 Task: Find the nearest metro station to the White House in Washington DC.
Action: Key pressed w<Key.caps_lock>HITE<Key.space><Key.caps_lock>h<Key.caps_lock>OUSE<Key.space>,<Key.caps_lock>w<Key.caps_lock>ASHINGTON<Key.space><Key.caps_lock>dc
Screenshot: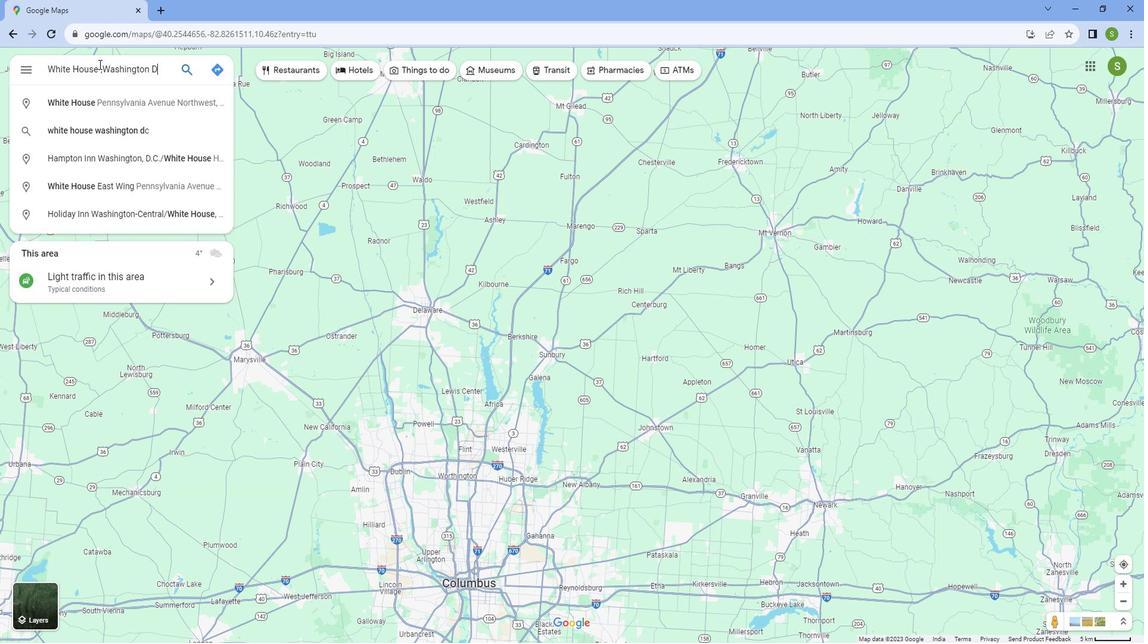 
Action: Mouse moved to (188, 77)
Screenshot: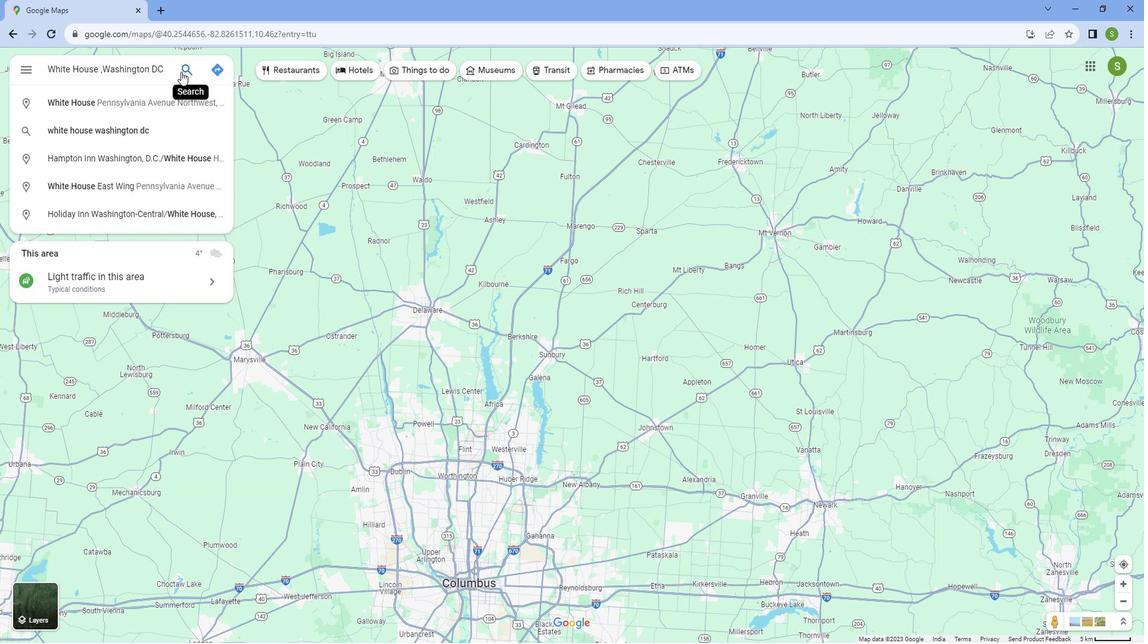 
Action: Mouse pressed left at (188, 77)
Screenshot: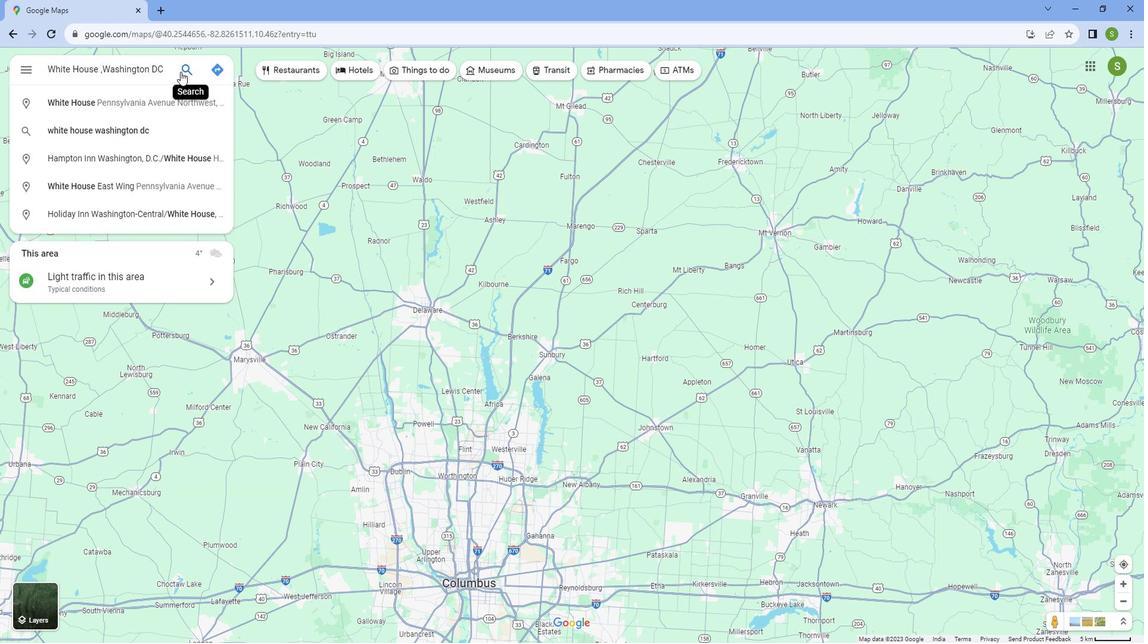 
Action: Mouse moved to (653, 316)
Screenshot: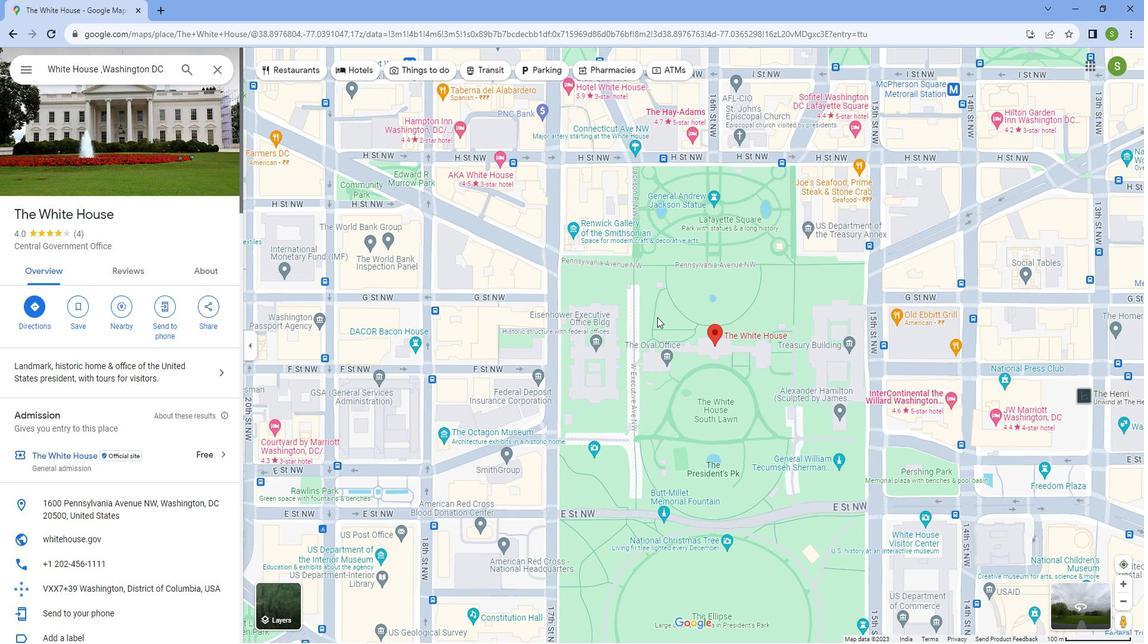 
Action: Mouse scrolled (653, 317) with delta (0, 0)
Screenshot: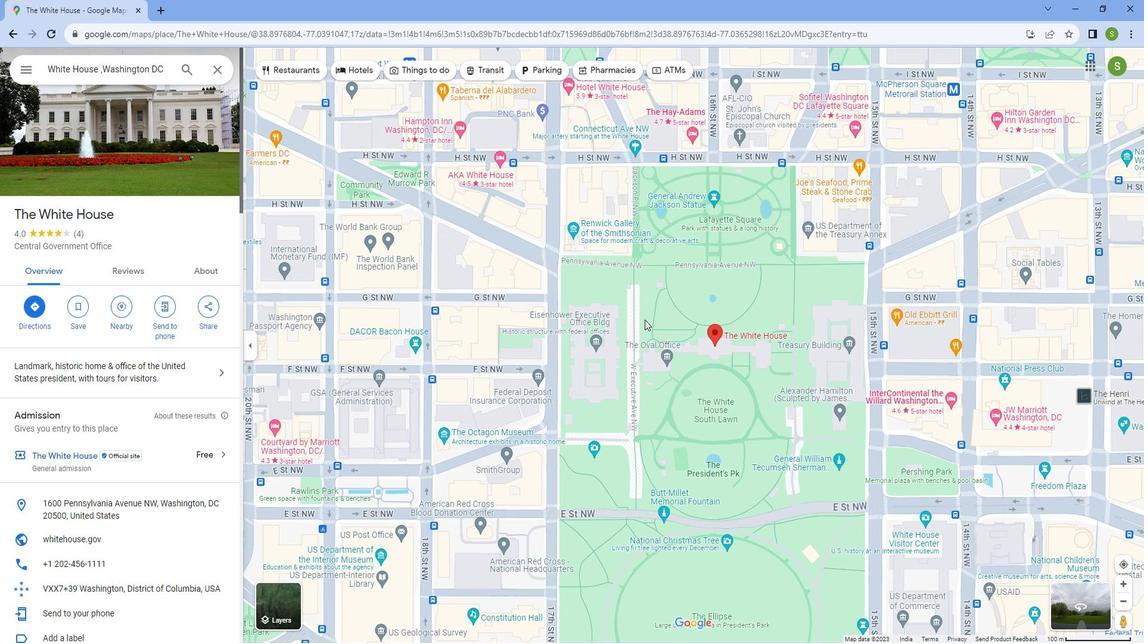 
Action: Mouse scrolled (653, 317) with delta (0, 0)
Screenshot: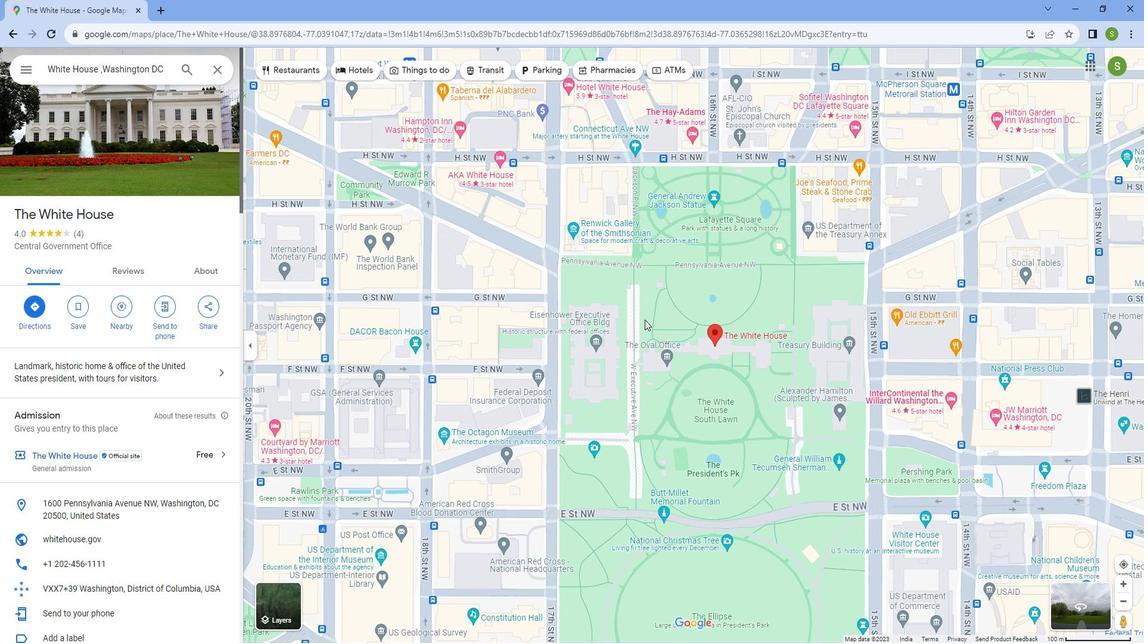 
Action: Mouse scrolled (653, 317) with delta (0, 0)
Screenshot: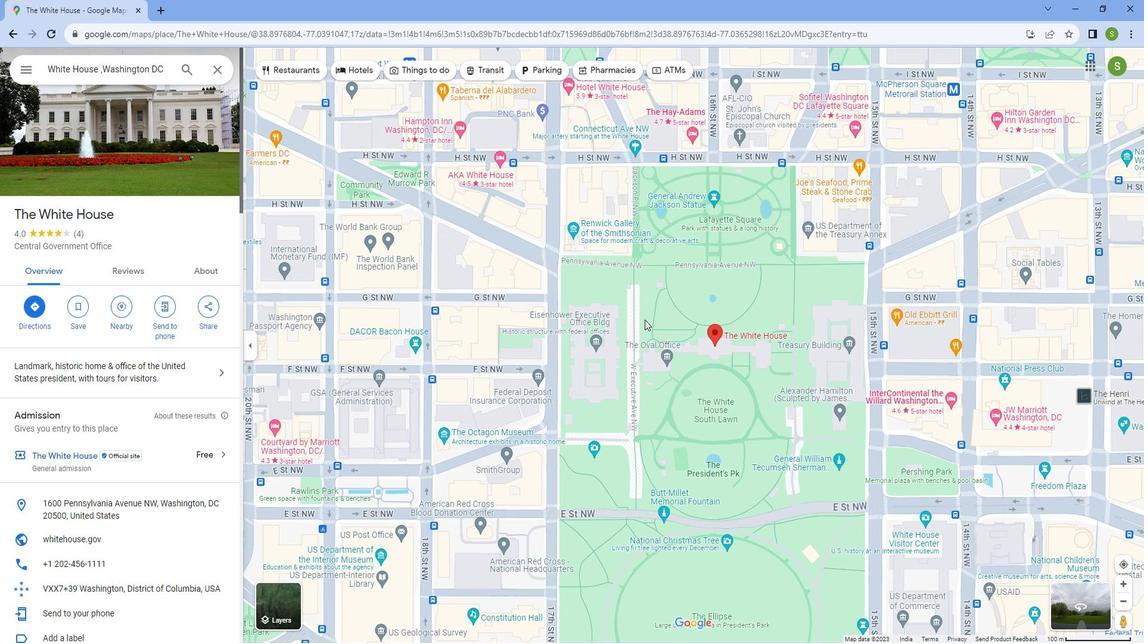 
Action: Mouse scrolled (653, 317) with delta (0, 0)
Screenshot: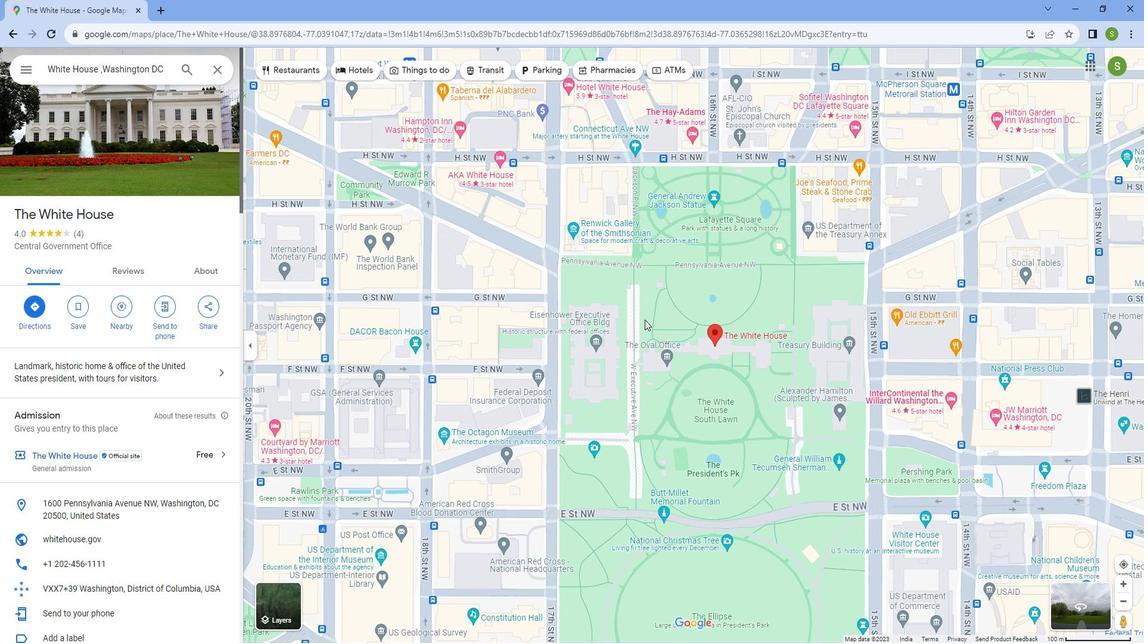 
Action: Mouse scrolled (653, 317) with delta (0, 0)
Screenshot: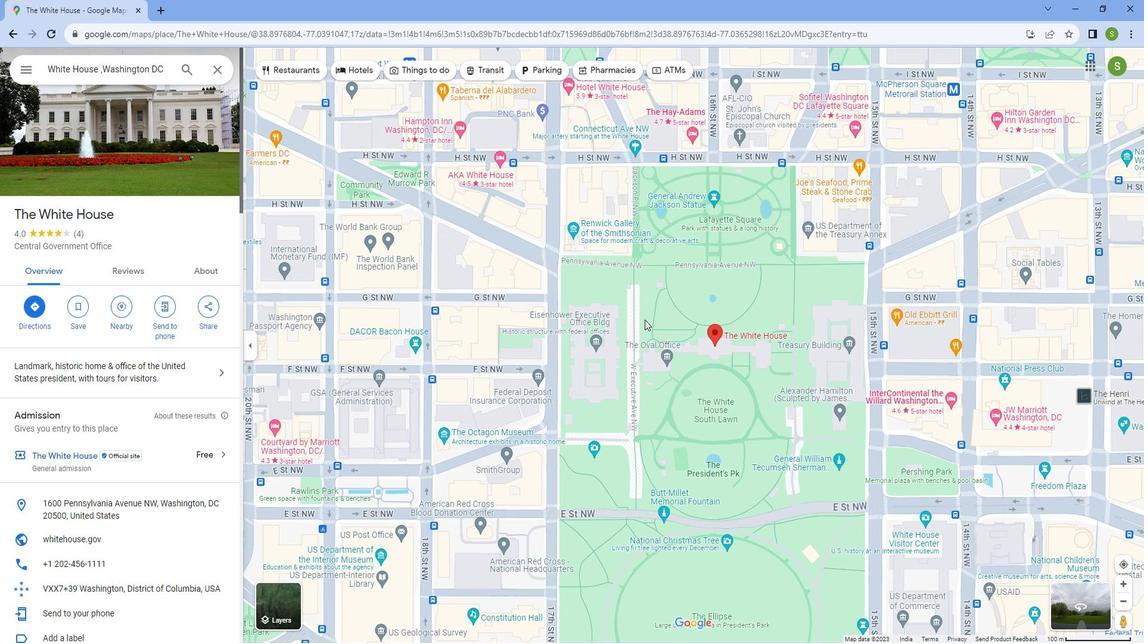 
Action: Mouse scrolled (653, 317) with delta (0, 0)
Screenshot: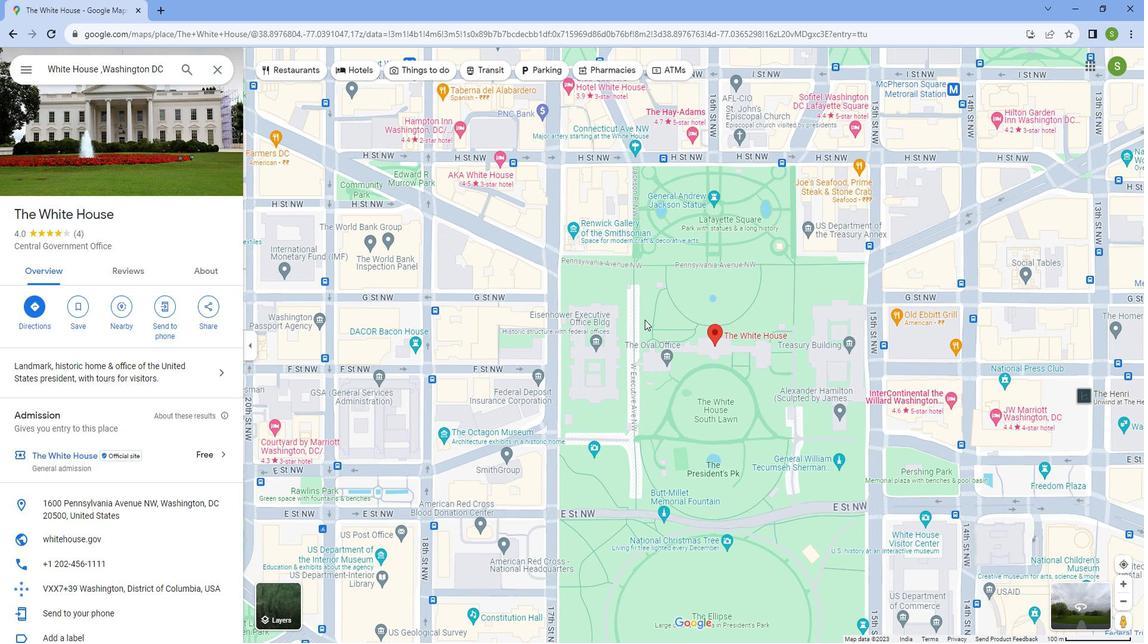 
Action: Mouse scrolled (653, 317) with delta (0, 0)
Screenshot: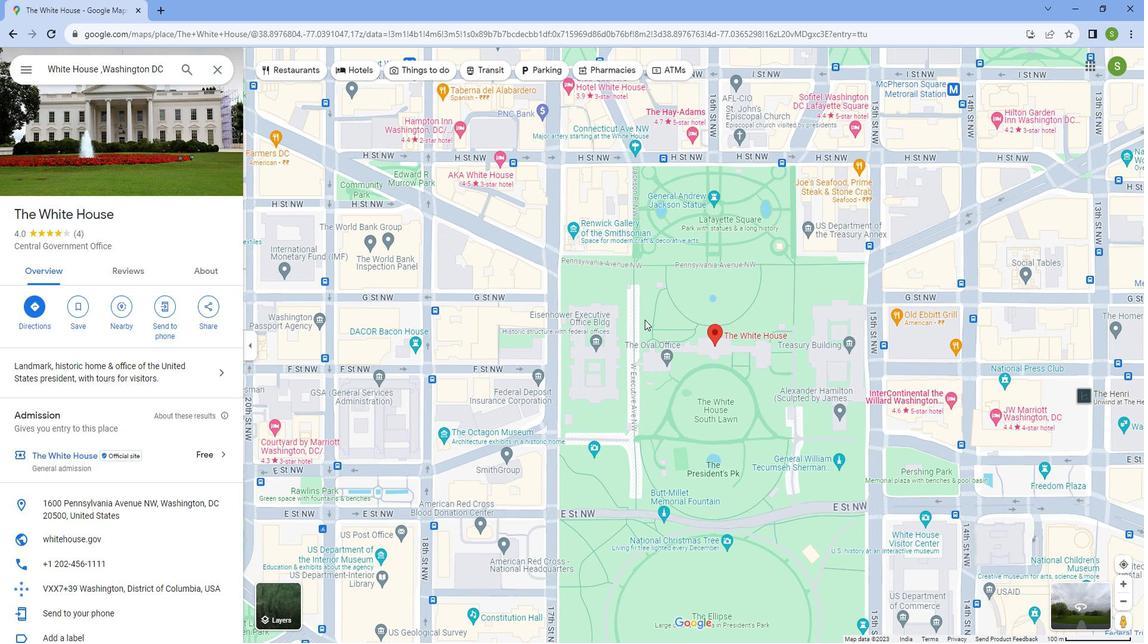 
Action: Mouse moved to (804, 405)
Screenshot: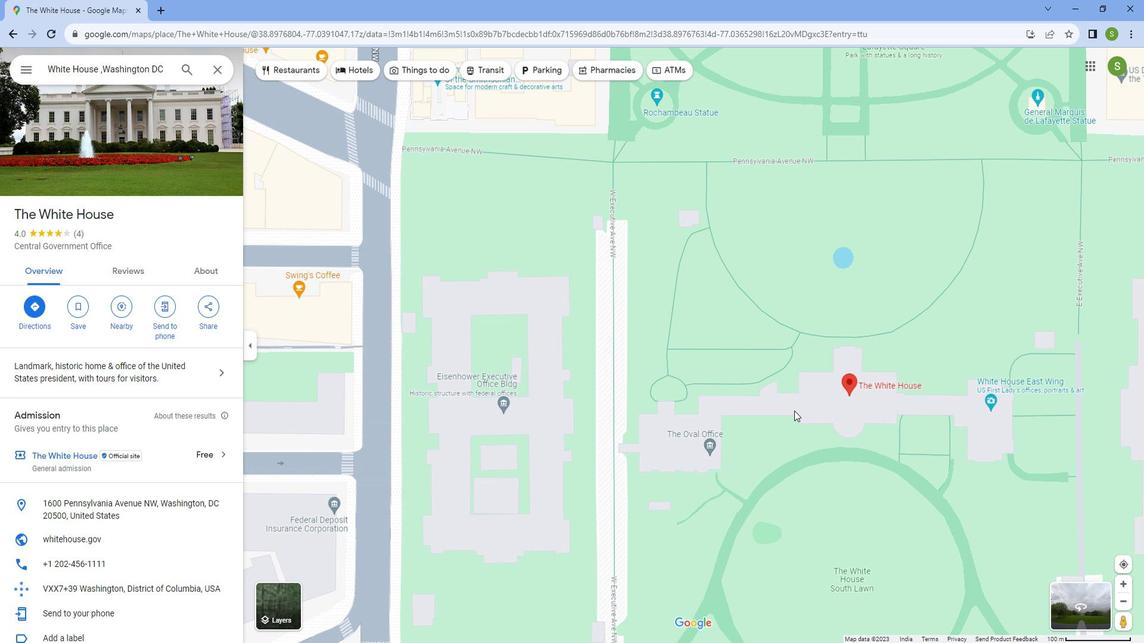 
Action: Mouse pressed left at (804, 405)
Screenshot: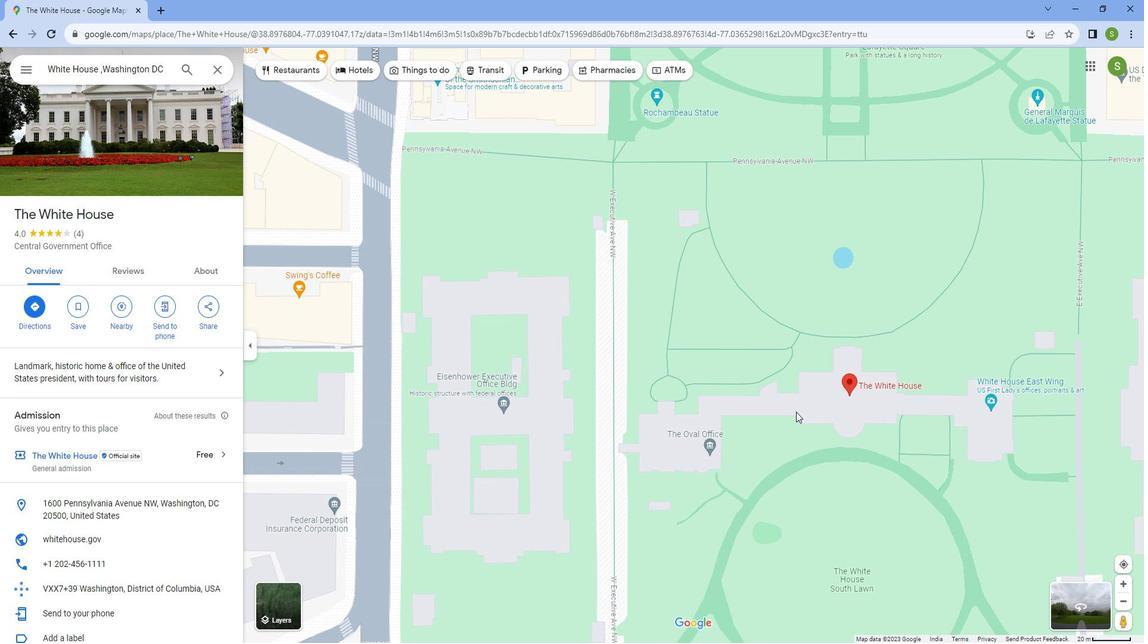 
Action: Mouse moved to (486, 269)
Screenshot: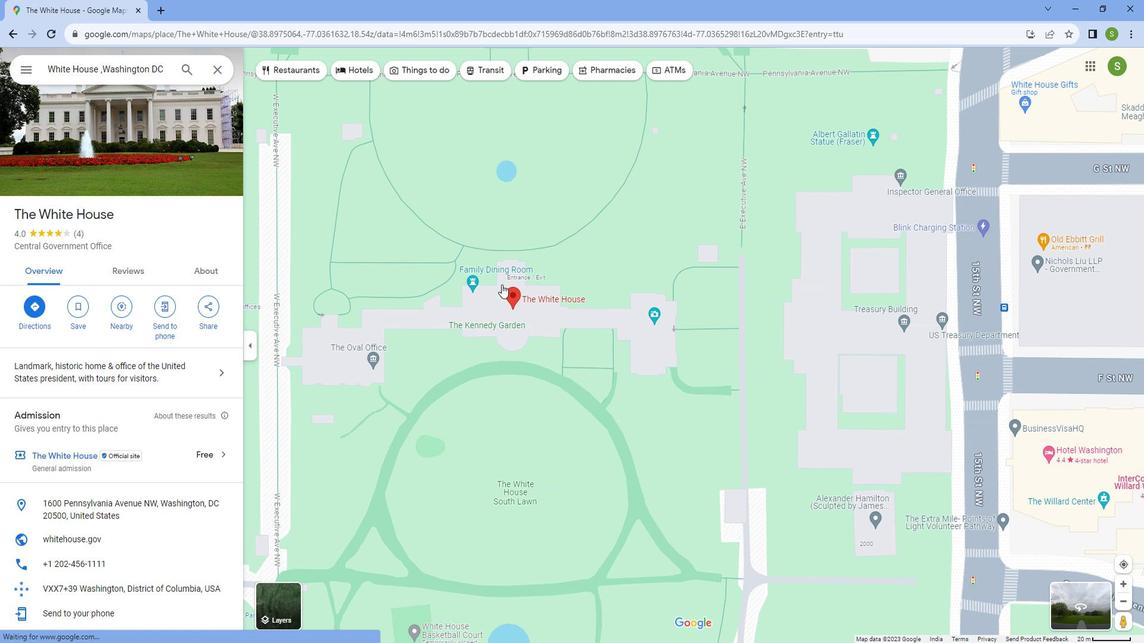 
Action: Mouse scrolled (486, 269) with delta (0, 0)
Screenshot: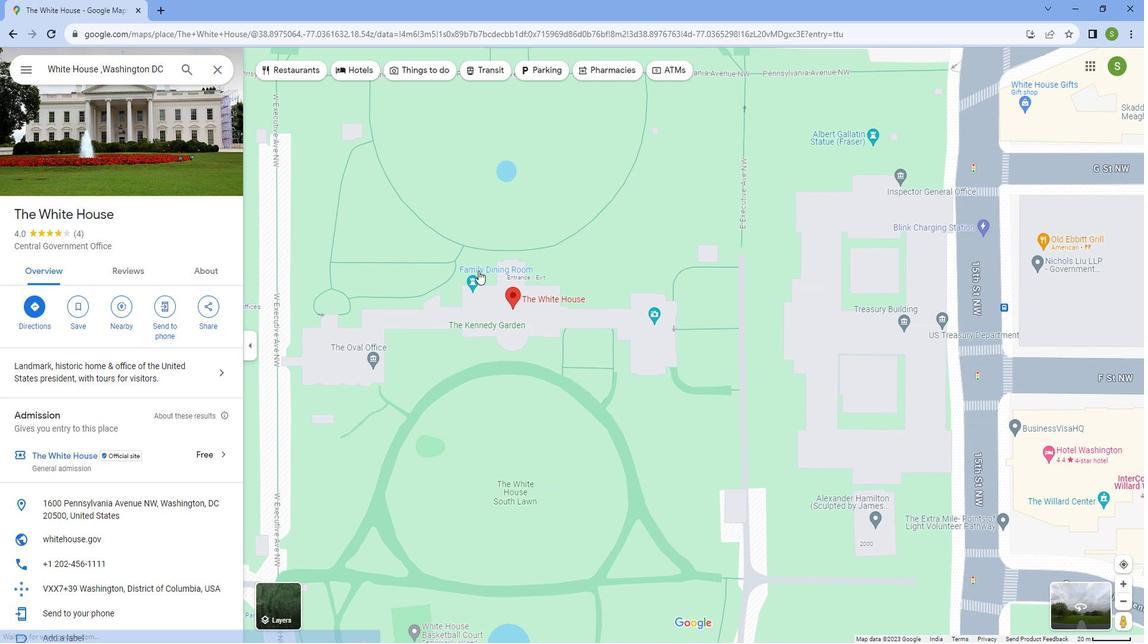 
Action: Mouse scrolled (486, 269) with delta (0, 0)
Screenshot: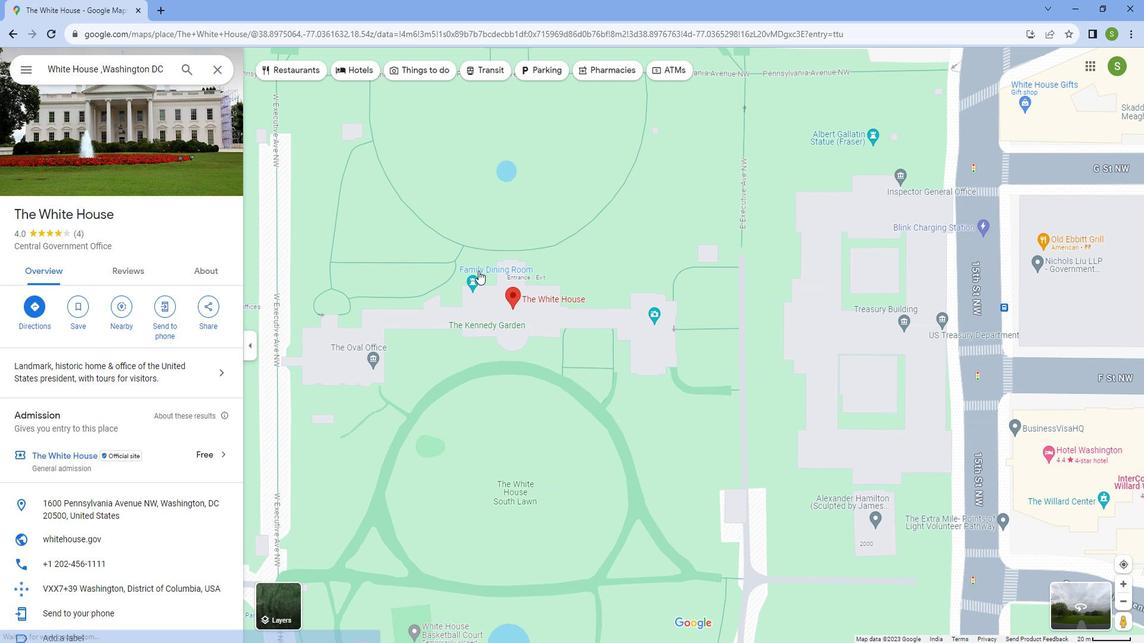 
Action: Mouse scrolled (486, 269) with delta (0, 0)
Screenshot: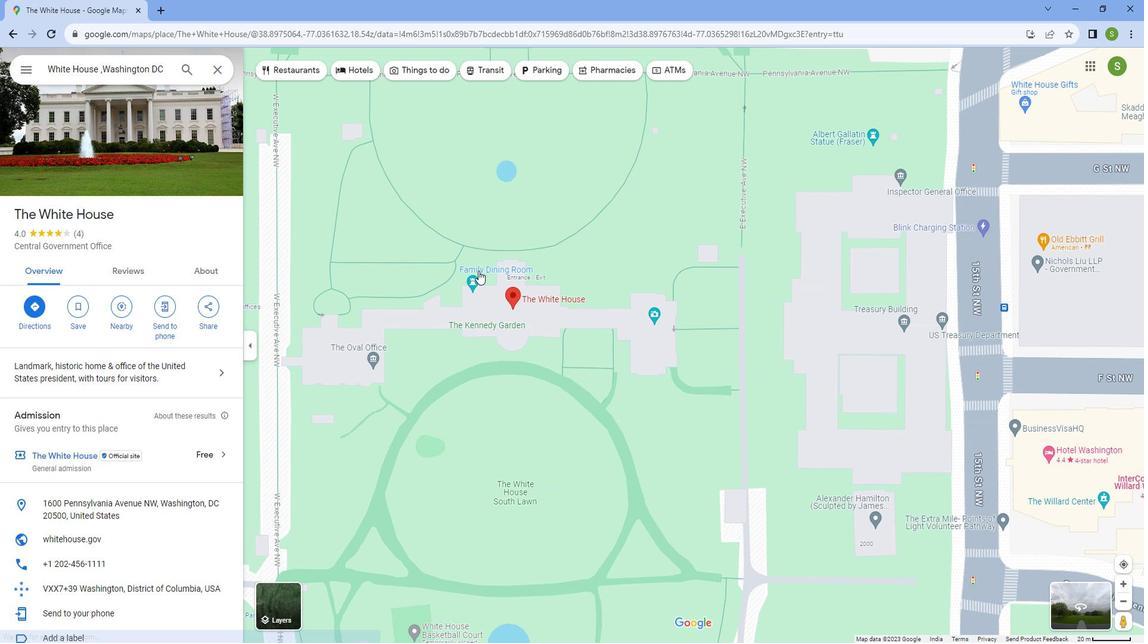 
Action: Mouse scrolled (486, 269) with delta (0, 0)
Screenshot: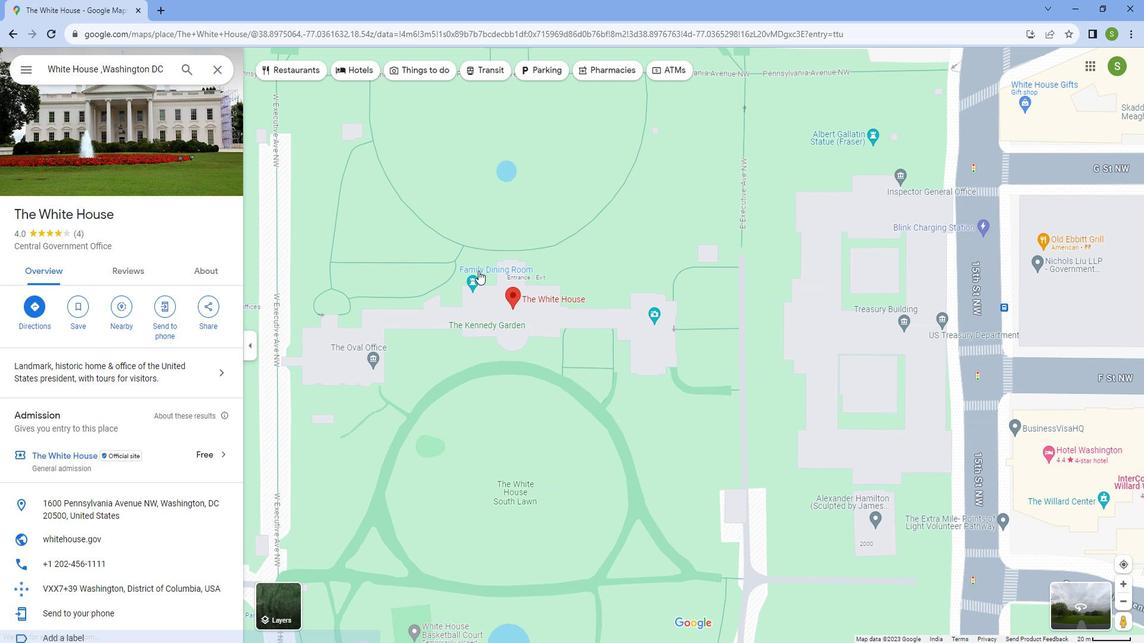 
Action: Mouse scrolled (486, 269) with delta (0, 0)
Screenshot: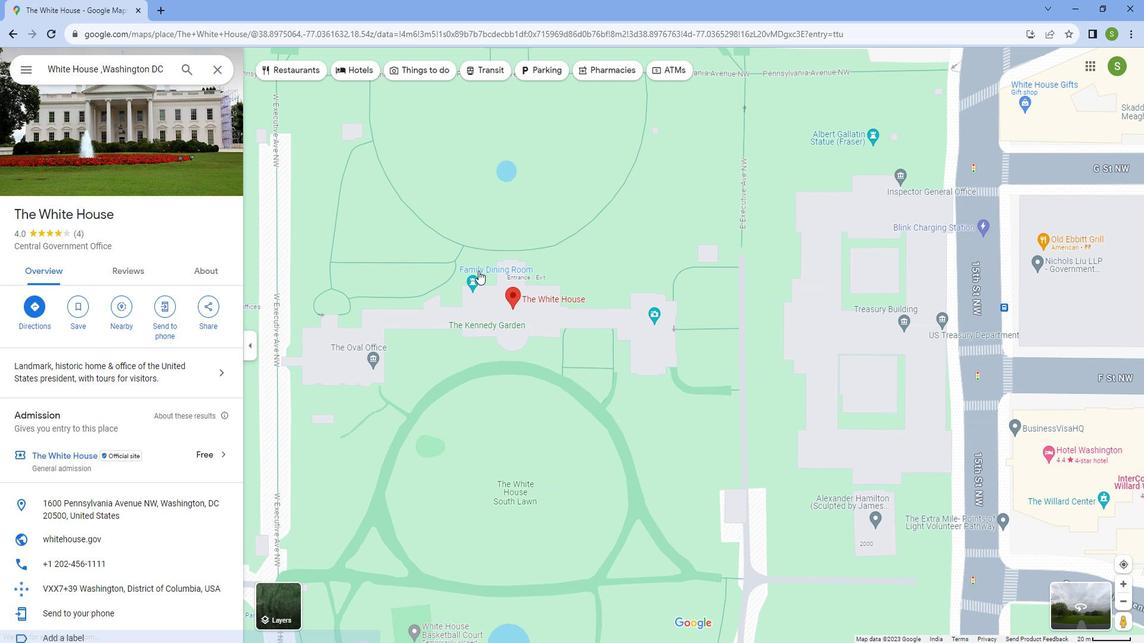 
Action: Mouse scrolled (486, 269) with delta (0, 0)
Screenshot: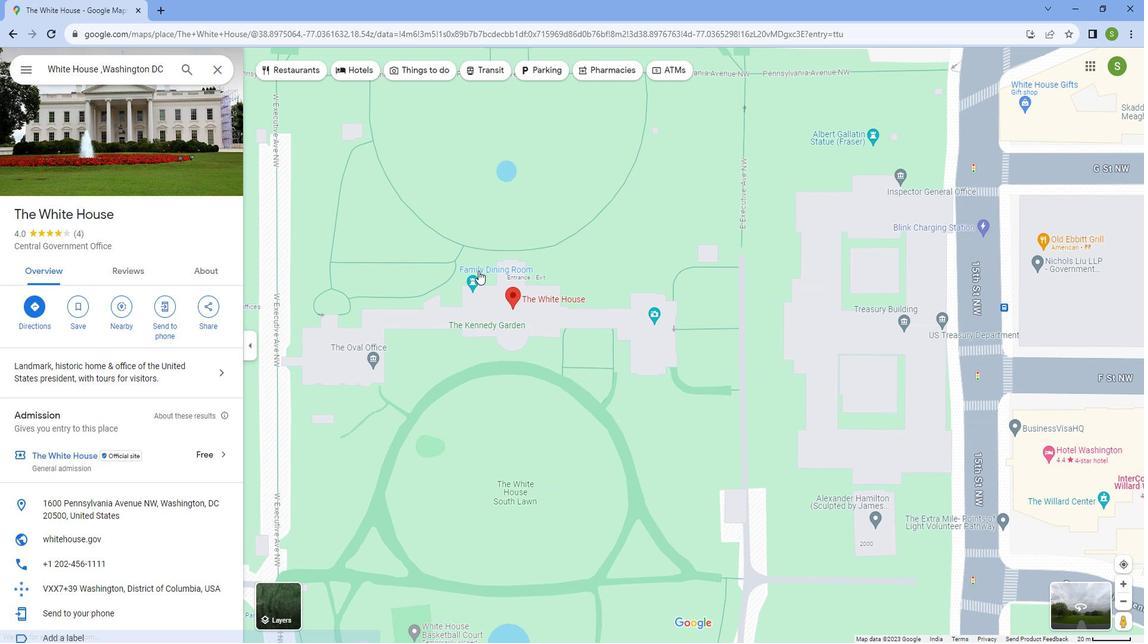 
Action: Mouse scrolled (486, 269) with delta (0, 0)
Screenshot: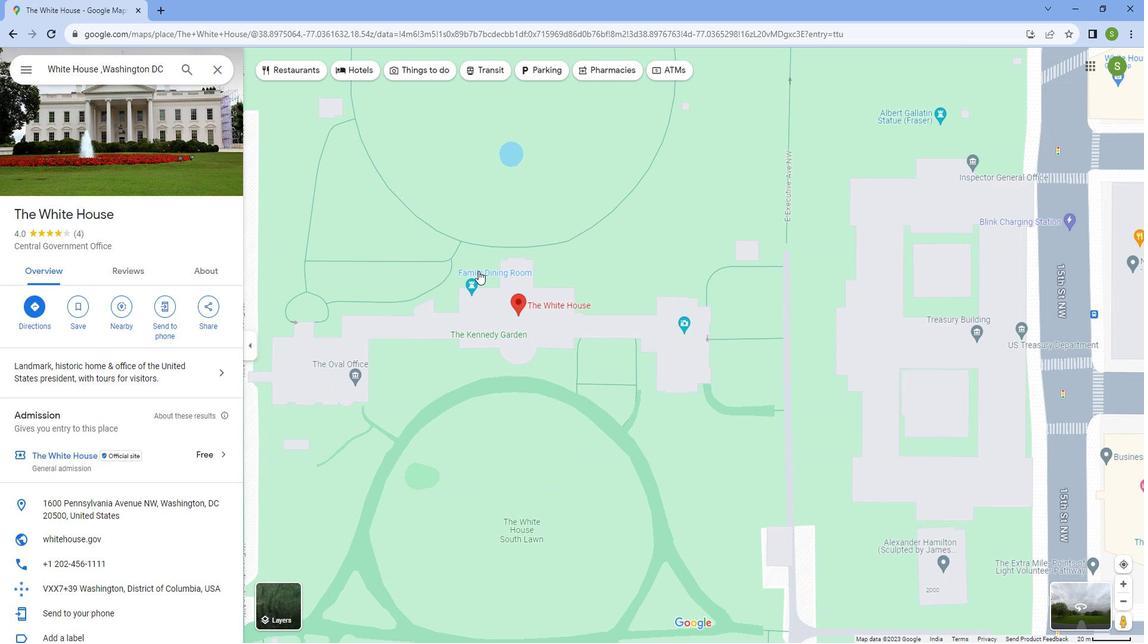 
Action: Mouse moved to (125, 308)
Screenshot: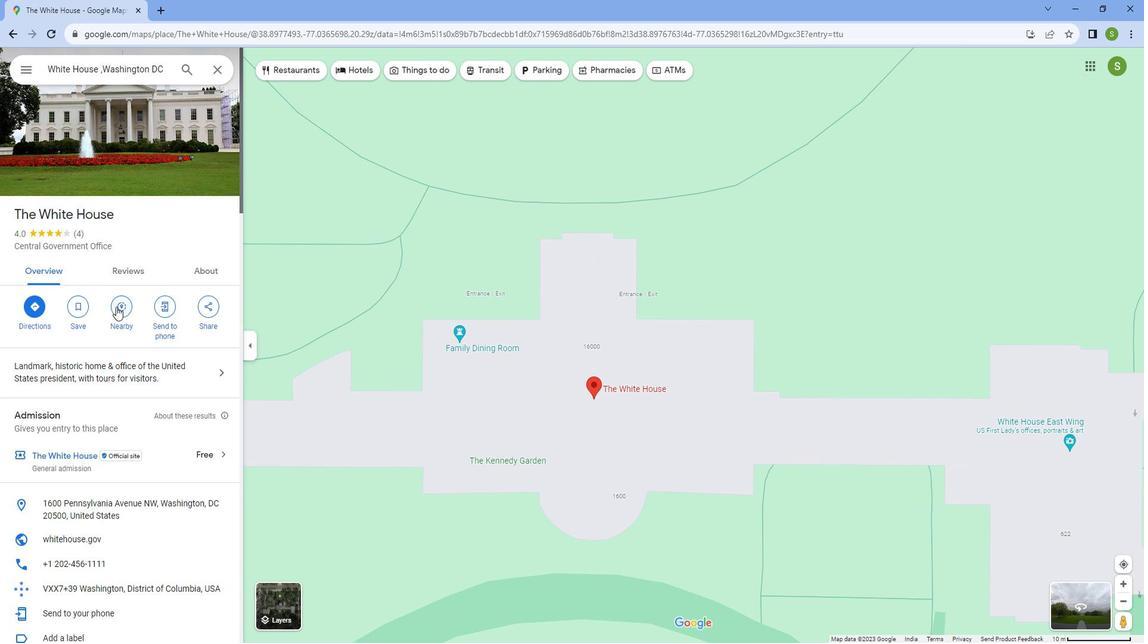 
Action: Mouse pressed left at (125, 308)
Screenshot: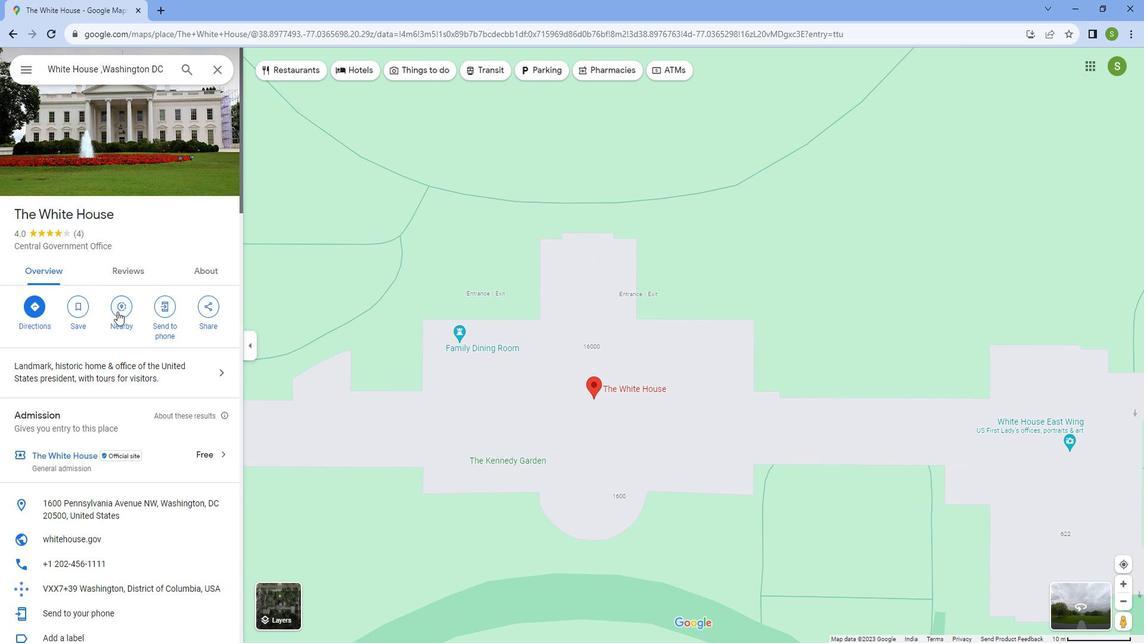 
Action: Mouse moved to (73, 77)
Screenshot: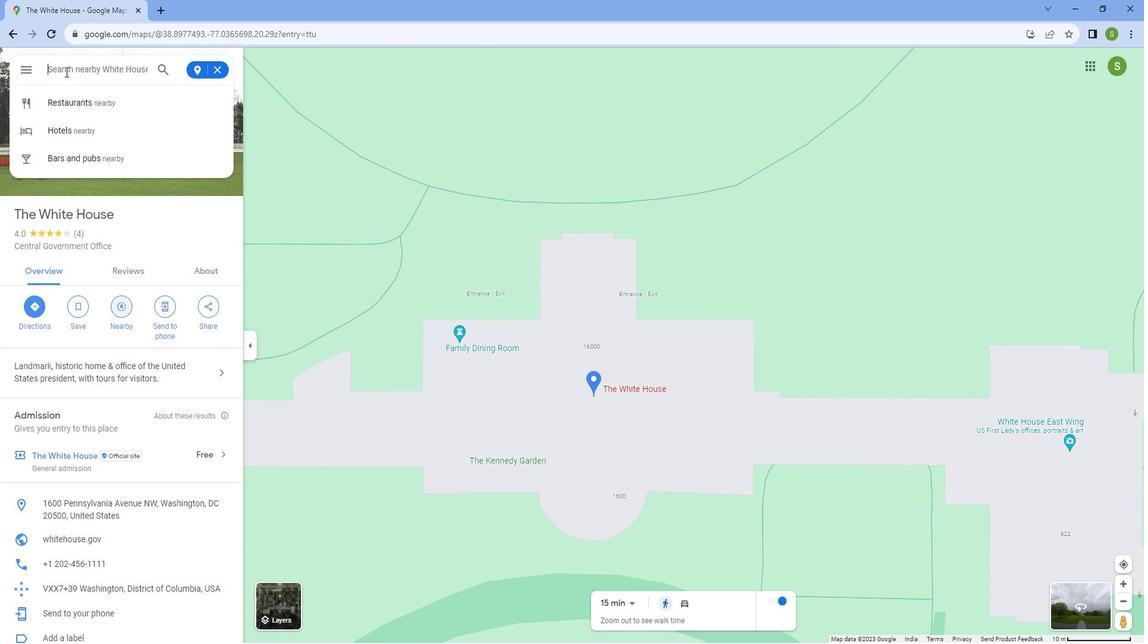 
Action: Mouse pressed left at (73, 77)
Screenshot: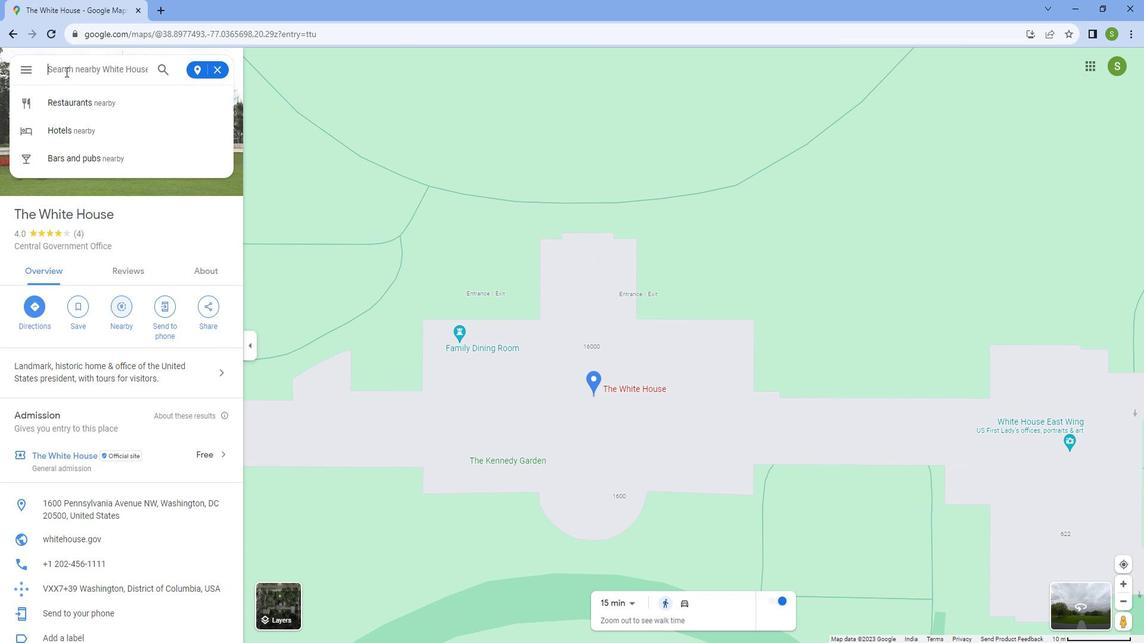 
Action: Mouse moved to (94, 70)
Screenshot: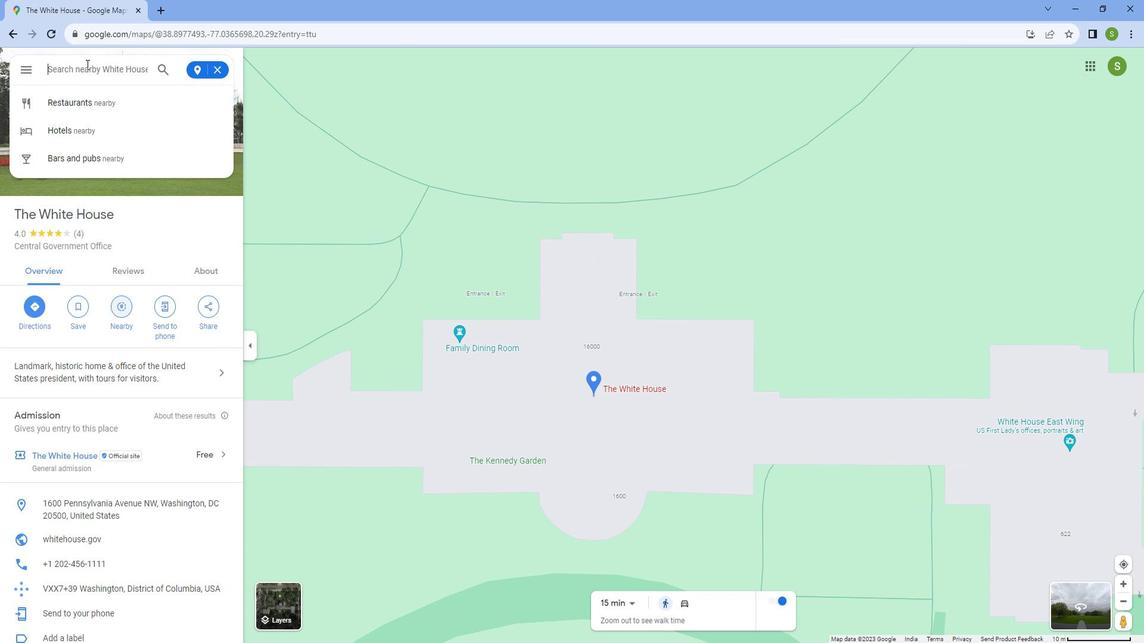 
Action: Key pressed metro<Key.space>station
Screenshot: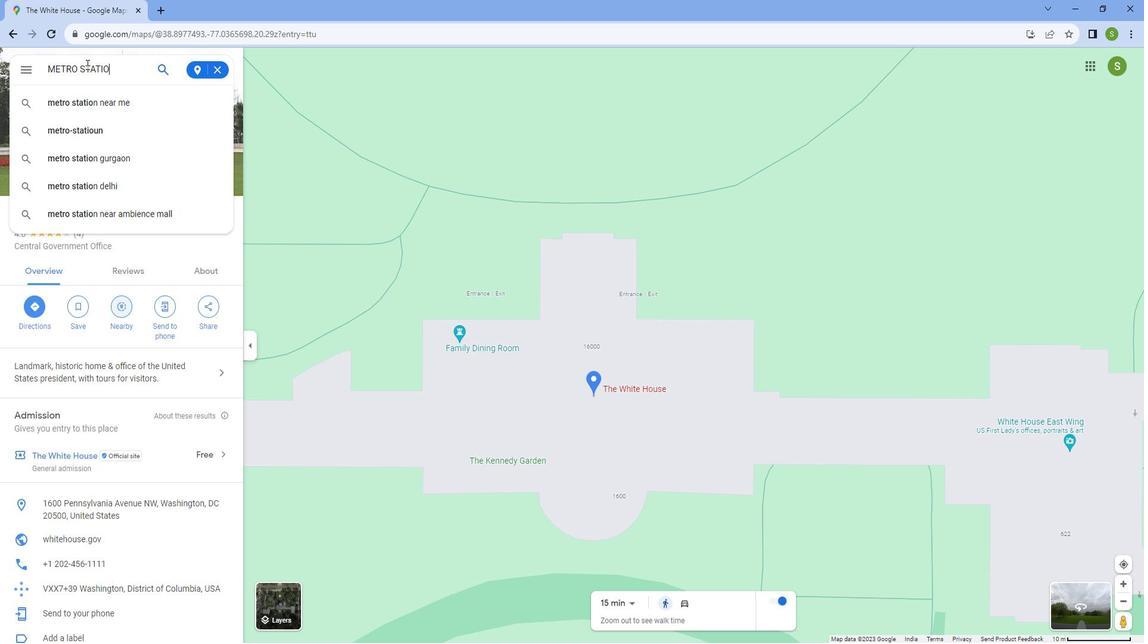 
Action: Mouse moved to (166, 73)
Screenshot: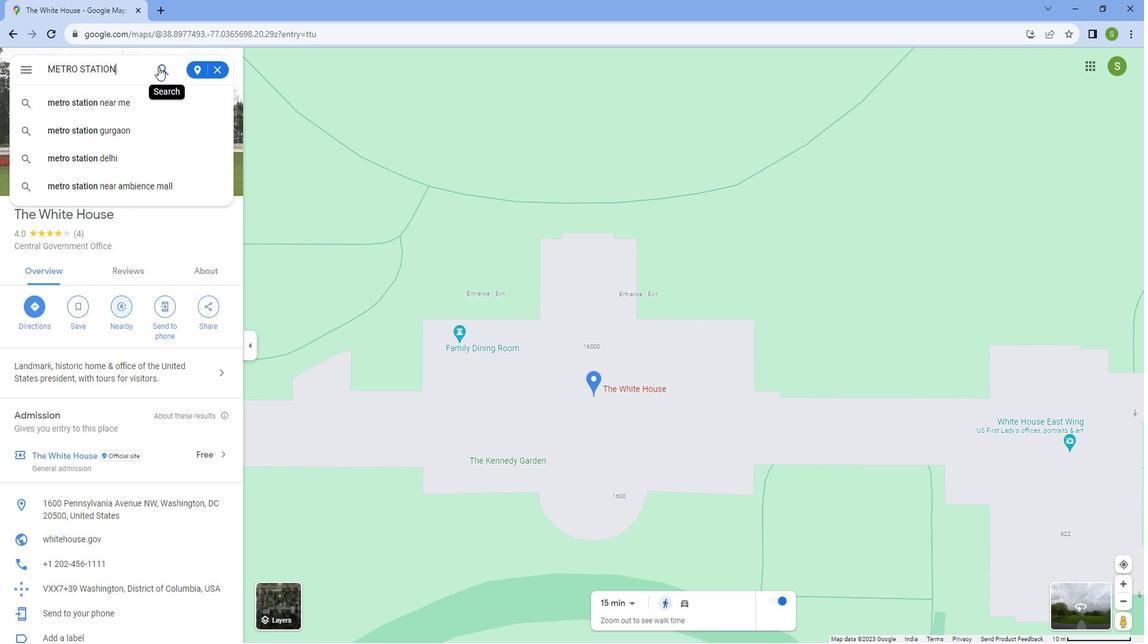 
Action: Mouse pressed left at (166, 73)
Screenshot: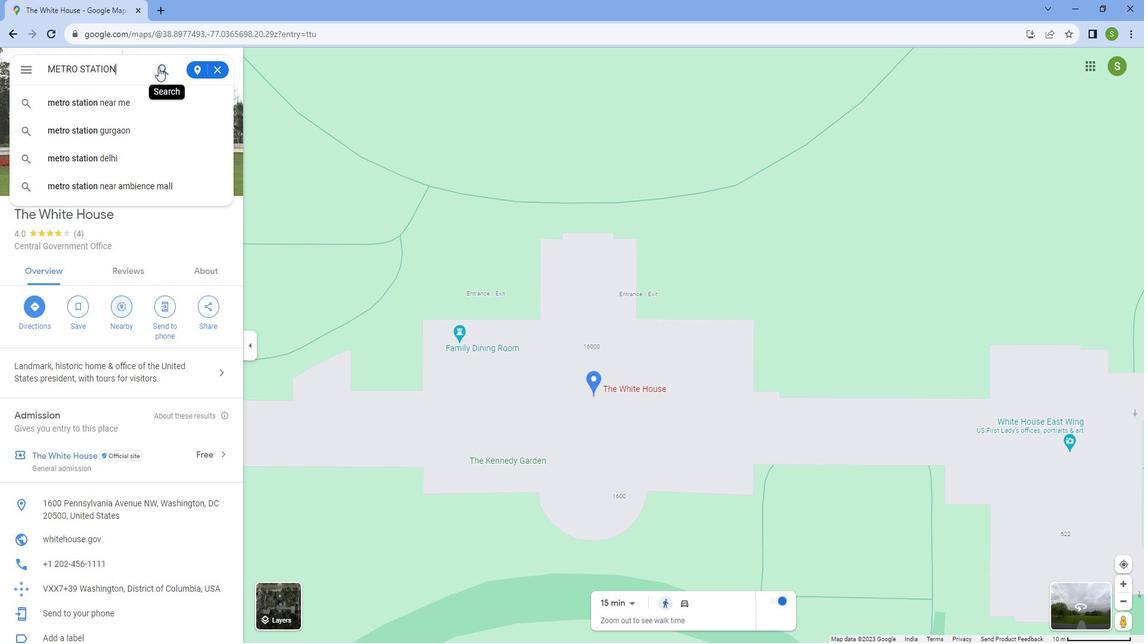 
Action: Mouse moved to (51, 255)
Screenshot: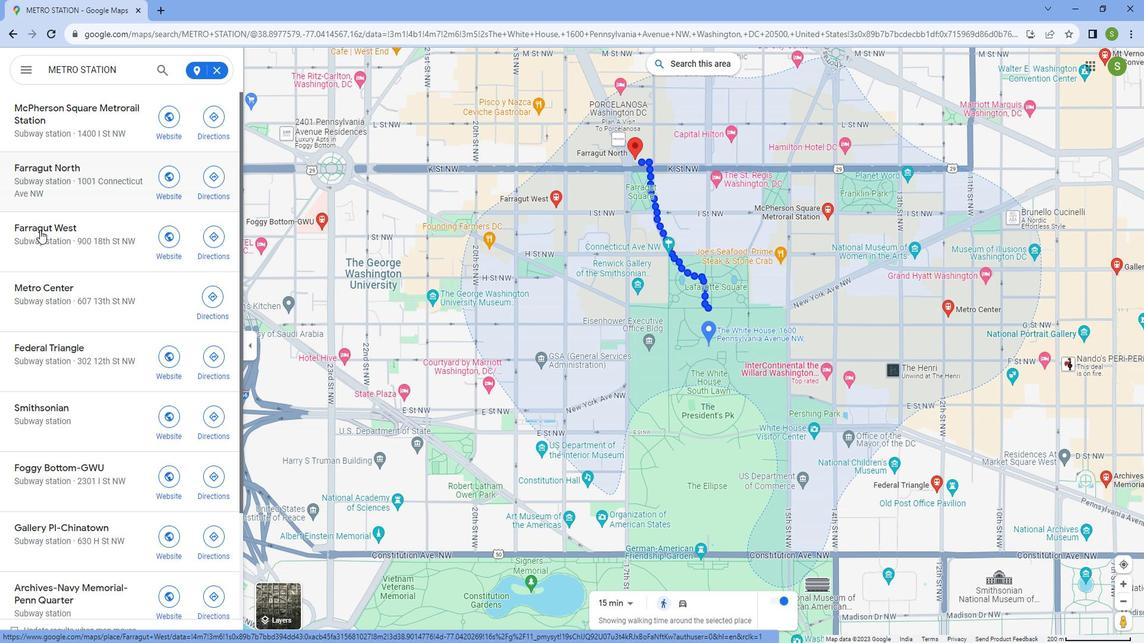 
Action: Mouse pressed left at (51, 255)
Screenshot: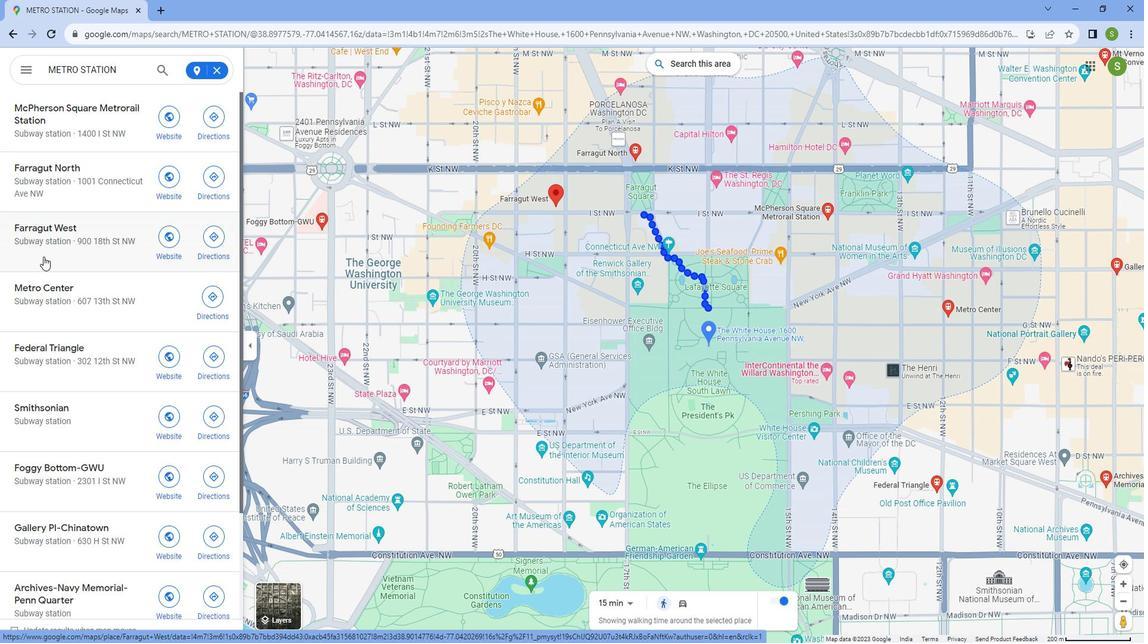
Action: Mouse moved to (478, 106)
Screenshot: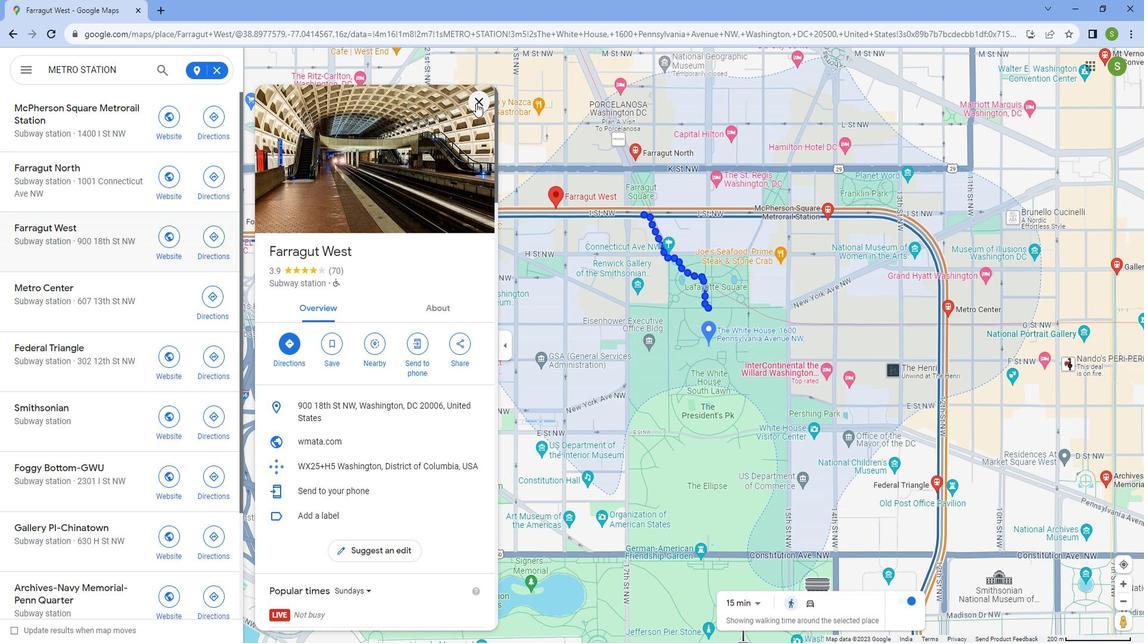 
Action: Mouse pressed left at (478, 106)
Screenshot: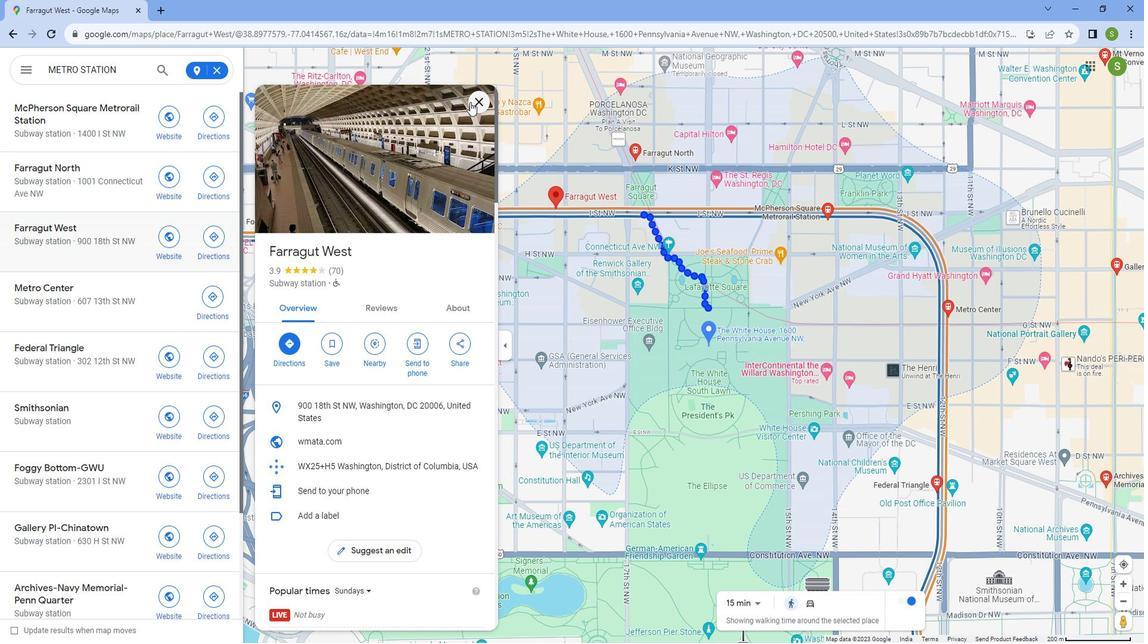 
Action: Mouse moved to (99, 352)
Screenshot: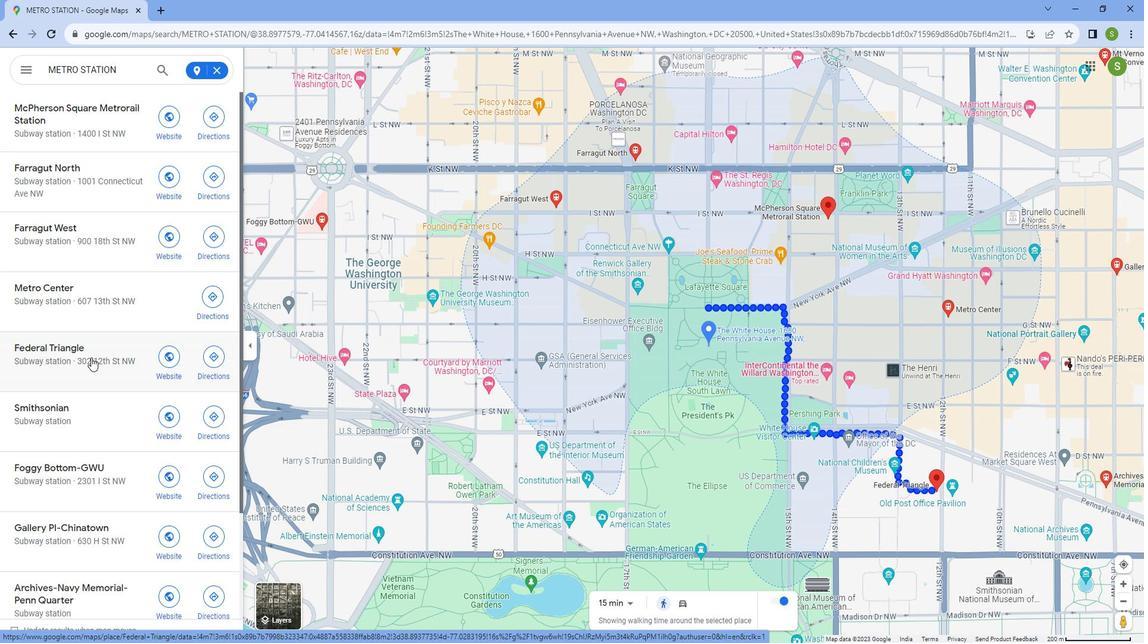 
Action: Mouse pressed left at (99, 352)
Screenshot: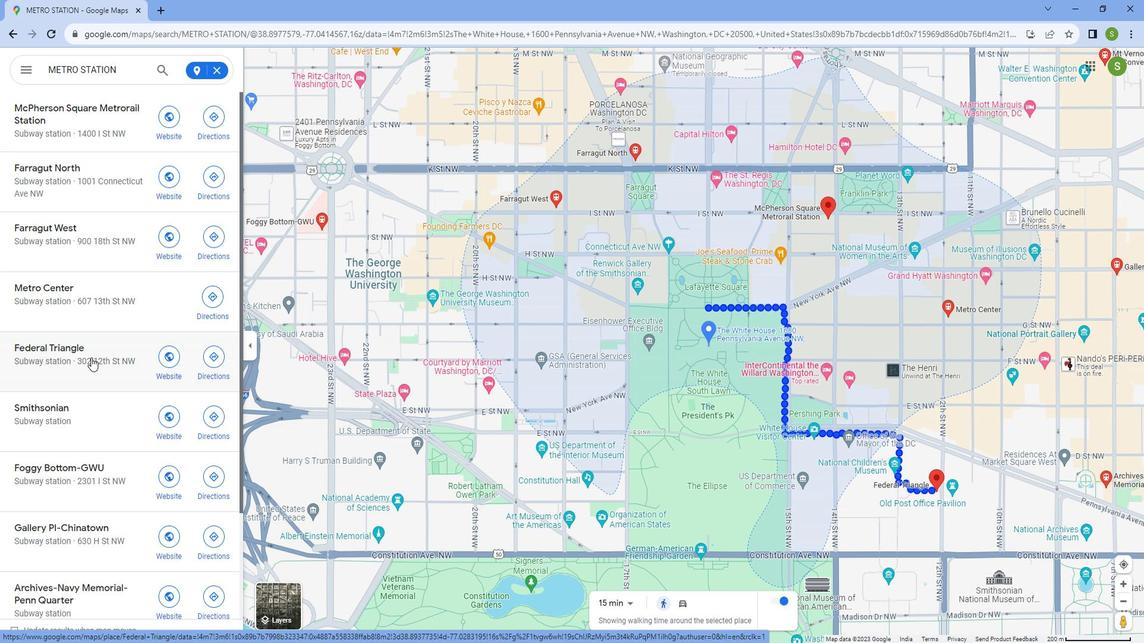 
Action: Mouse moved to (485, 114)
Screenshot: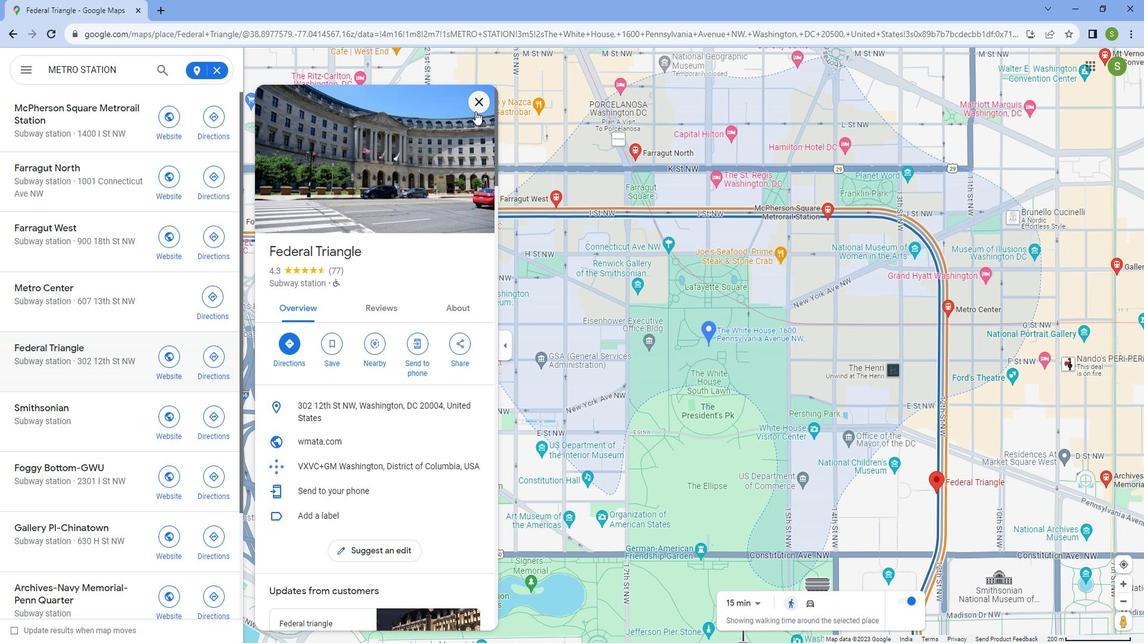 
Action: Mouse pressed left at (485, 114)
Screenshot: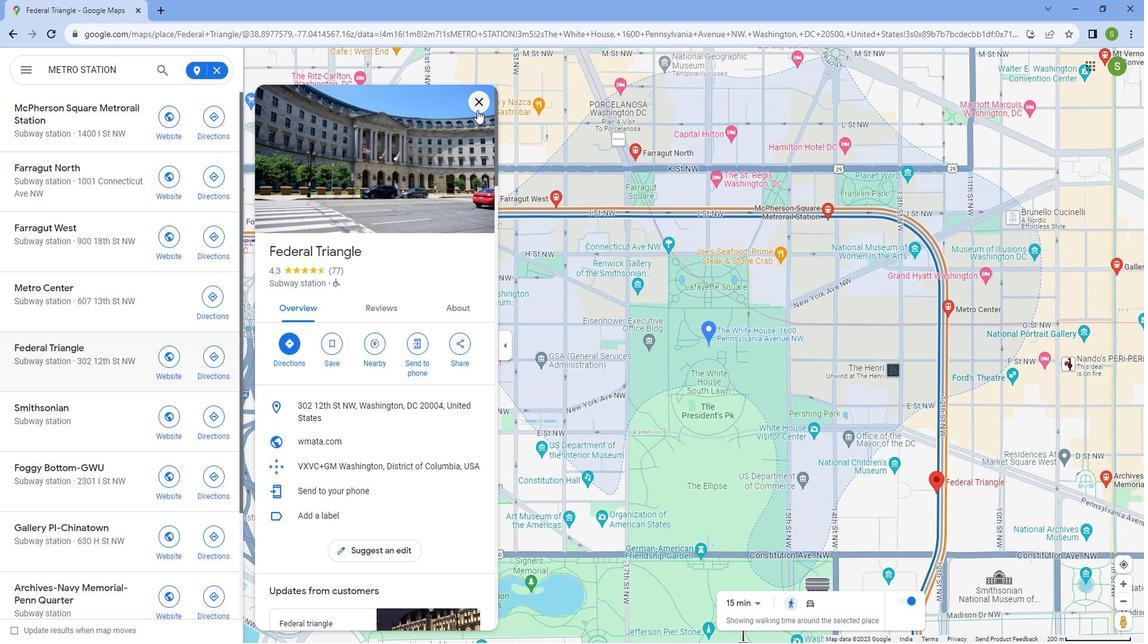 
Action: Mouse moved to (147, 328)
Screenshot: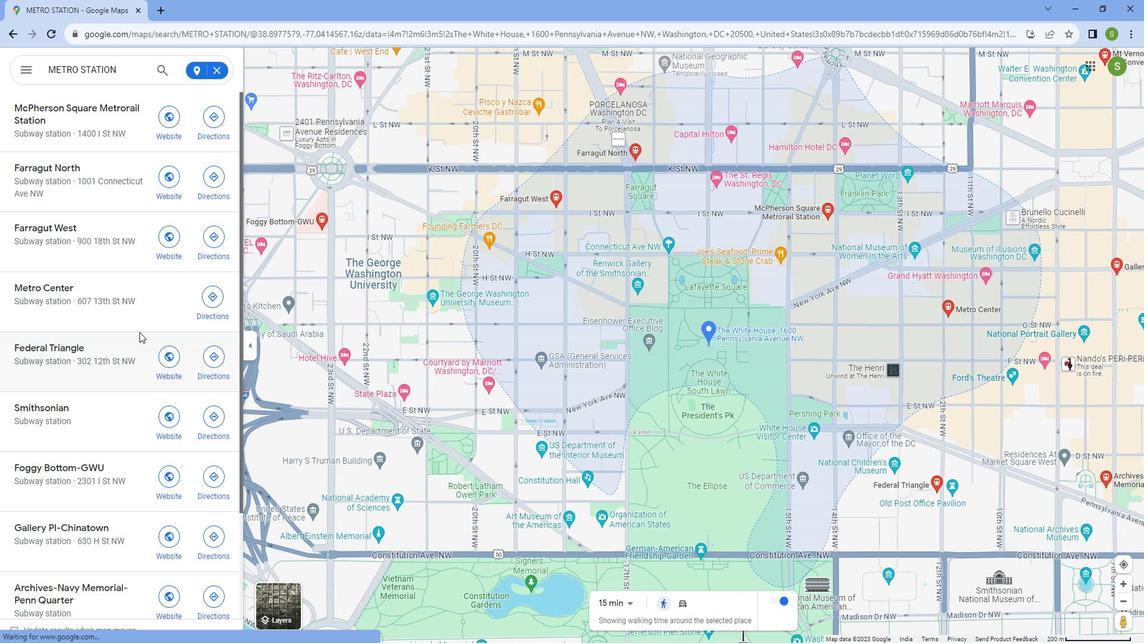 
Action: Mouse scrolled (147, 328) with delta (0, 0)
Screenshot: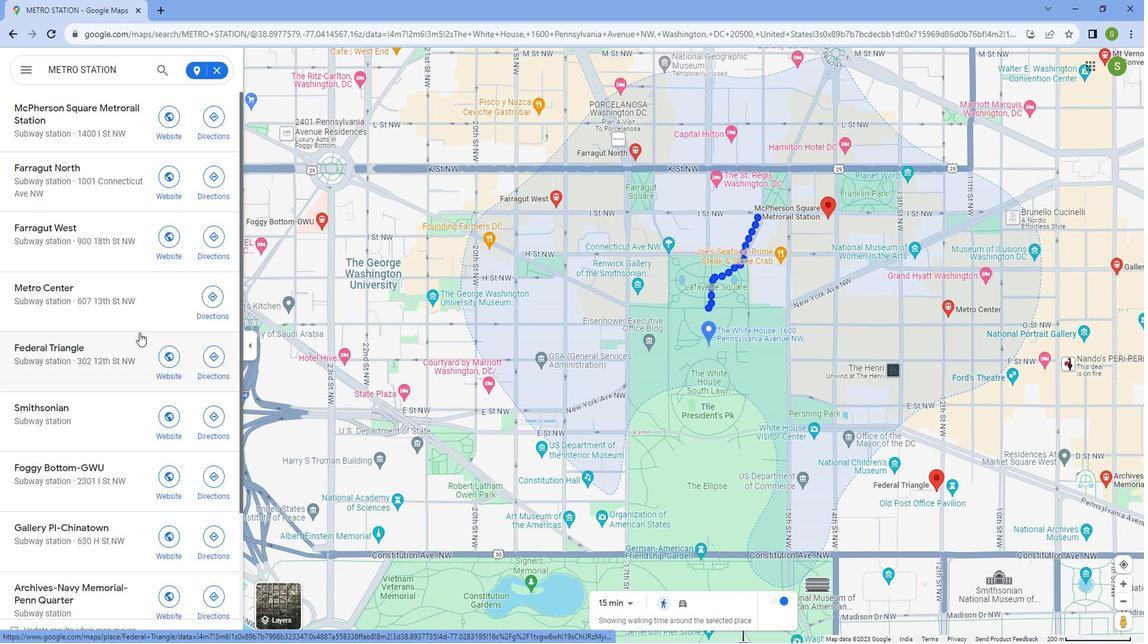 
Action: Mouse scrolled (147, 328) with delta (0, 0)
Screenshot: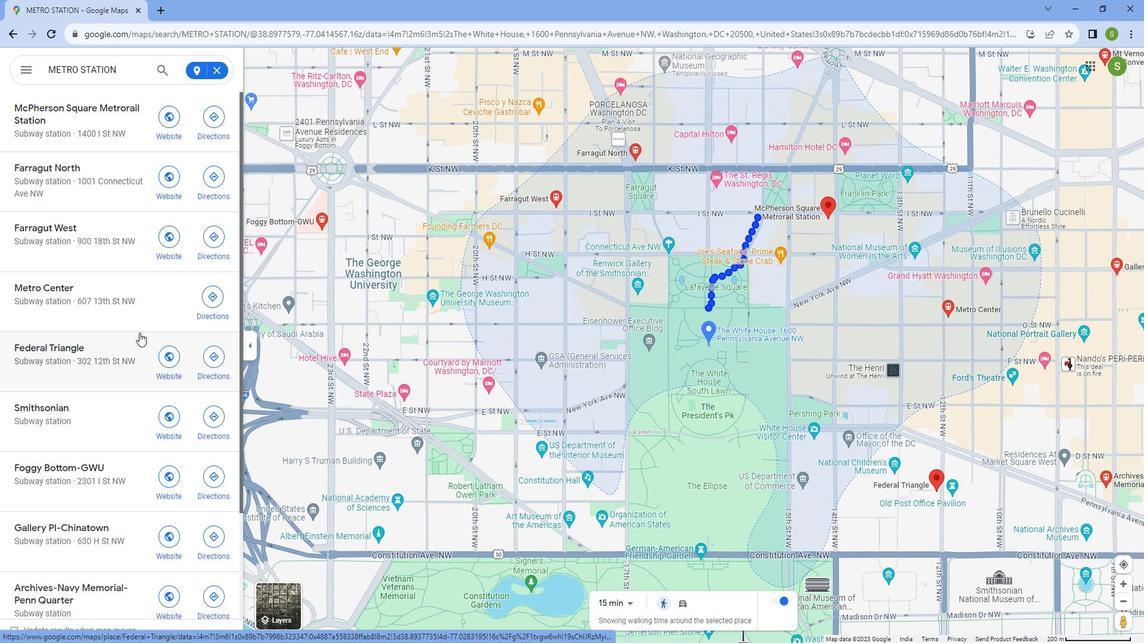 
Action: Mouse scrolled (147, 328) with delta (0, 0)
Screenshot: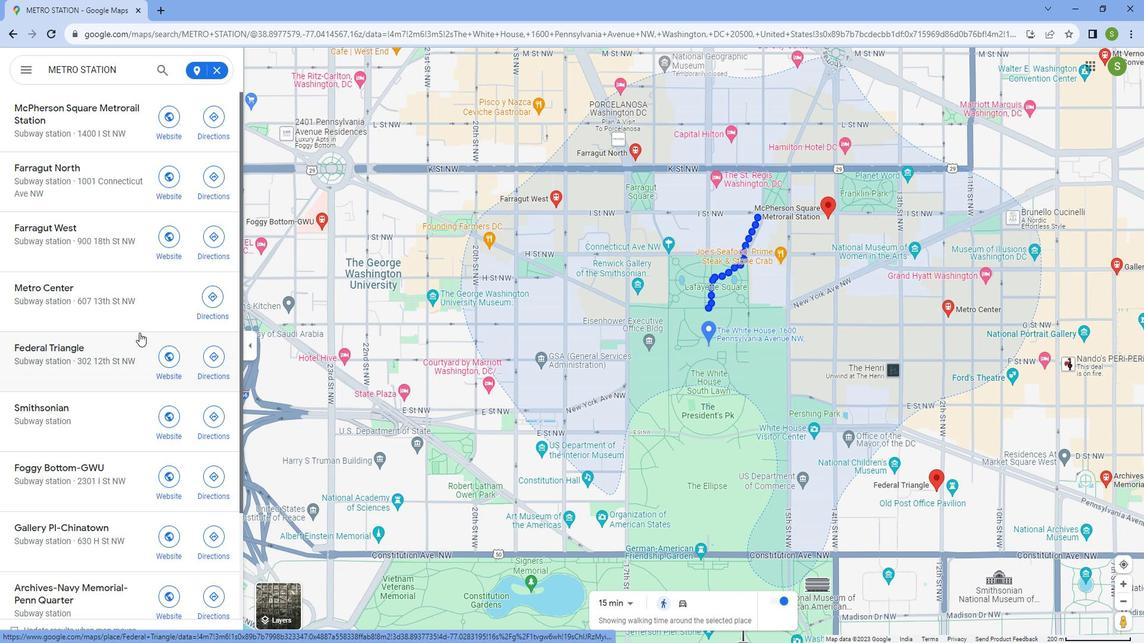 
Action: Mouse scrolled (147, 328) with delta (0, 0)
Screenshot: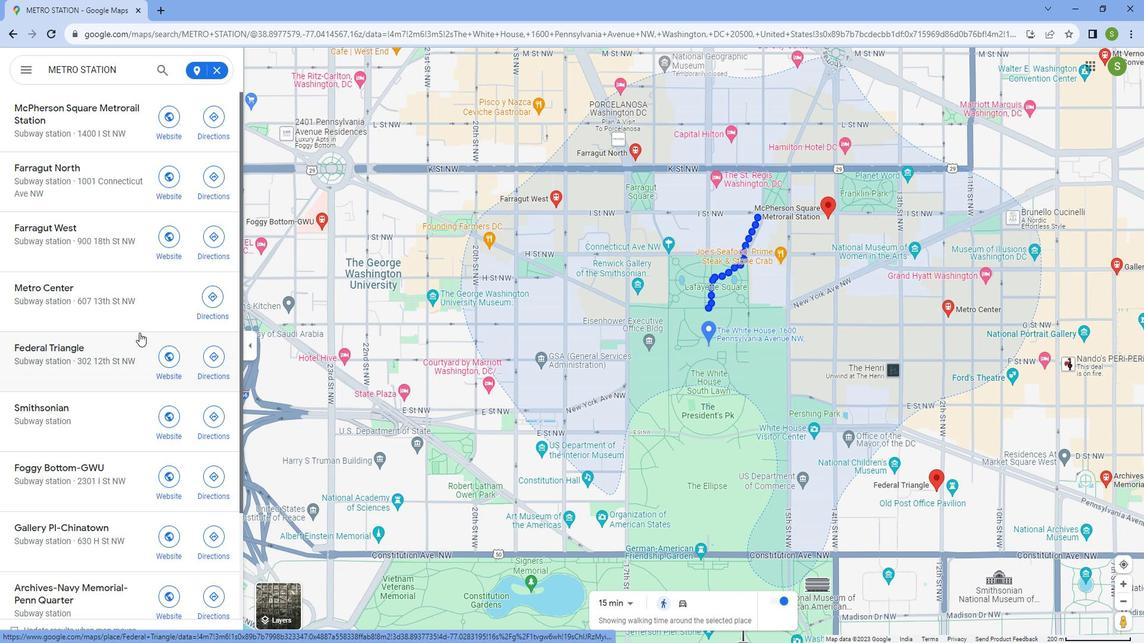 
Action: Mouse scrolled (147, 328) with delta (0, 0)
Screenshot: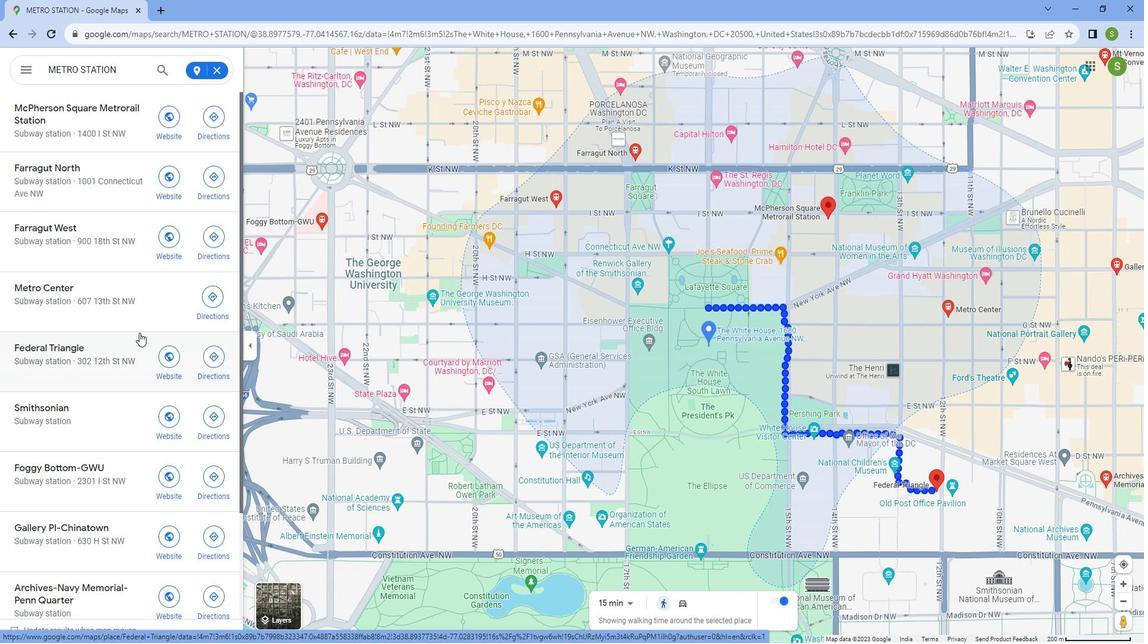 
Action: Mouse scrolled (147, 328) with delta (0, 0)
Screenshot: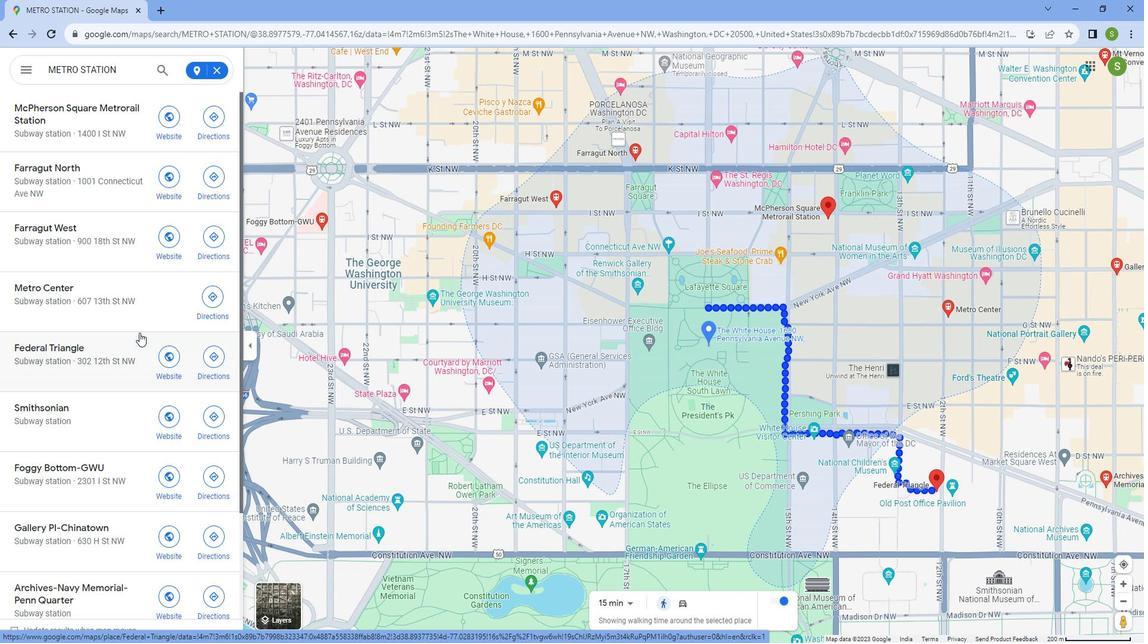 
Action: Mouse moved to (72, 402)
Screenshot: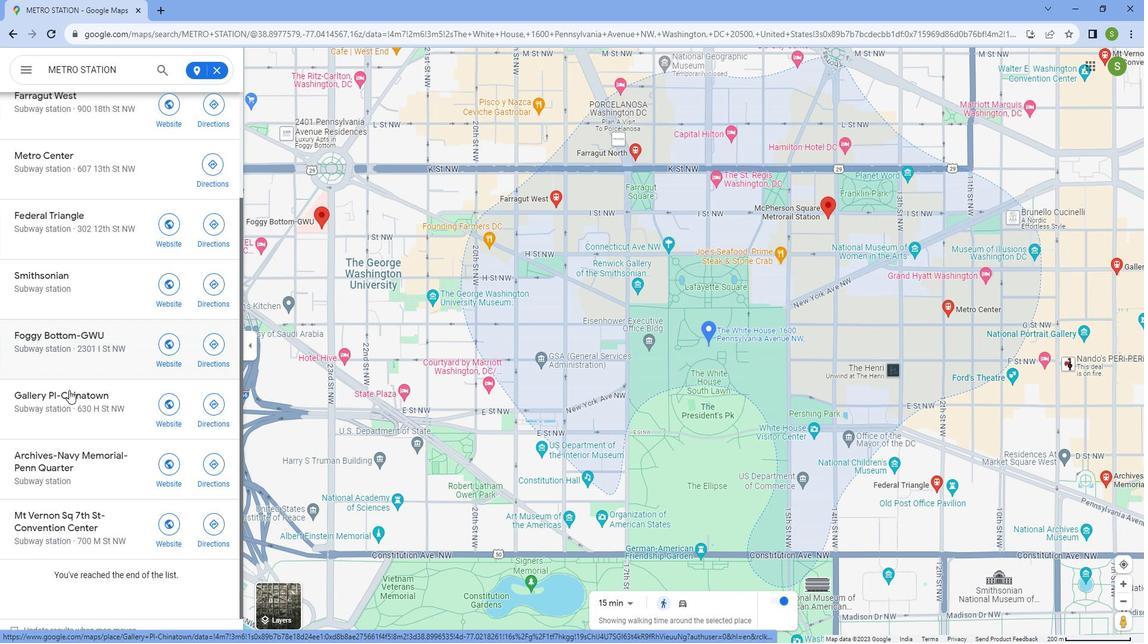 
Action: Mouse pressed left at (72, 402)
Screenshot: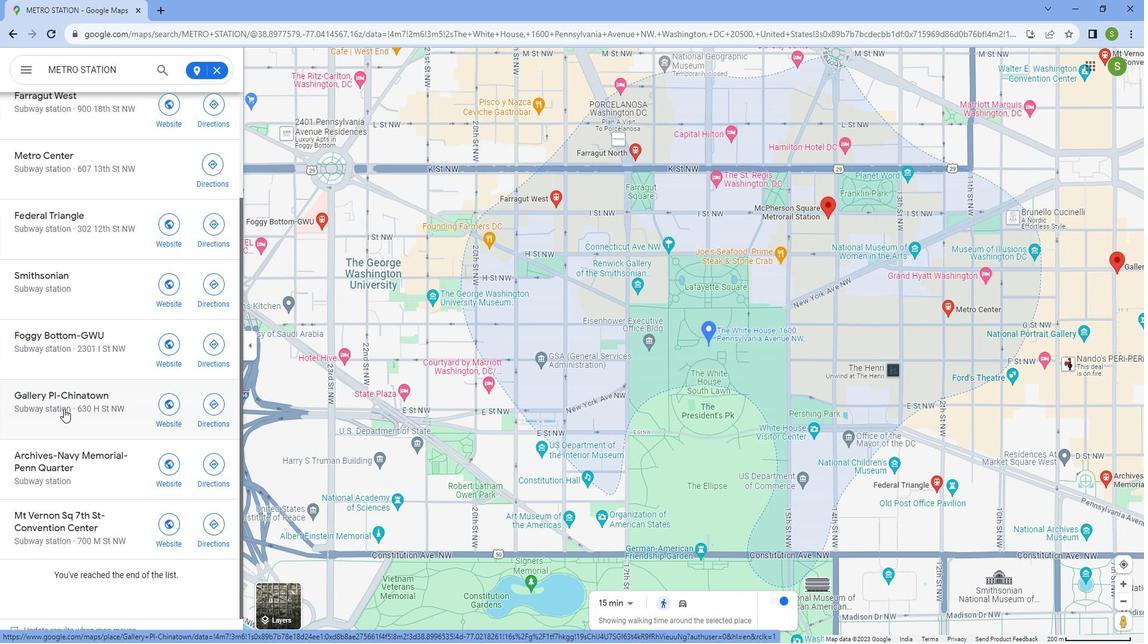 
Action: Mouse moved to (491, 113)
Screenshot: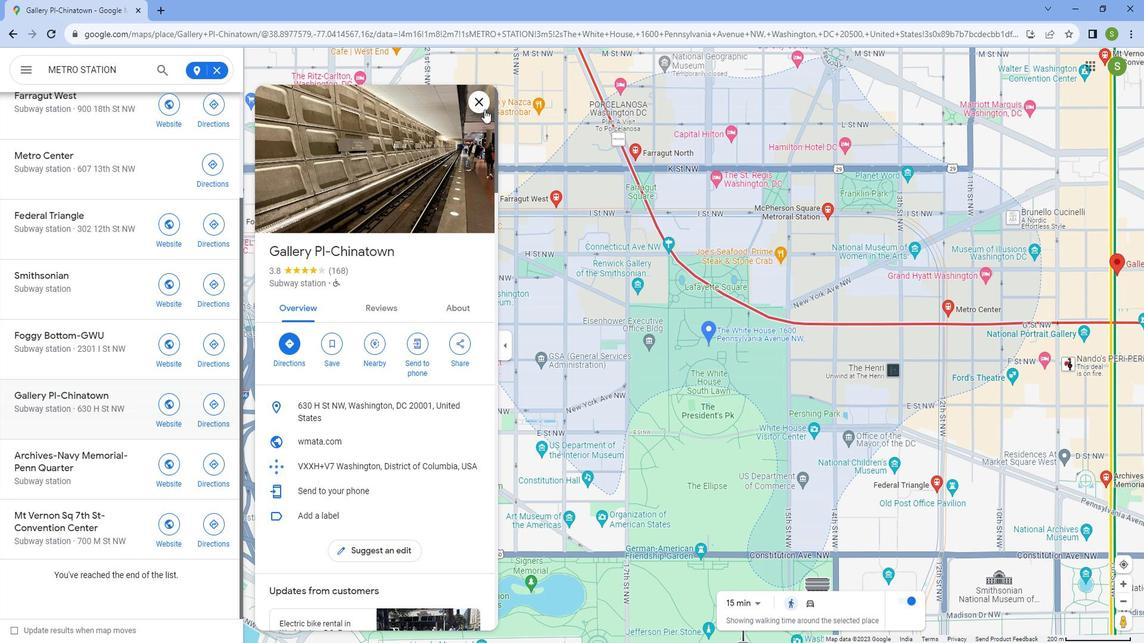 
Action: Mouse pressed left at (491, 113)
Screenshot: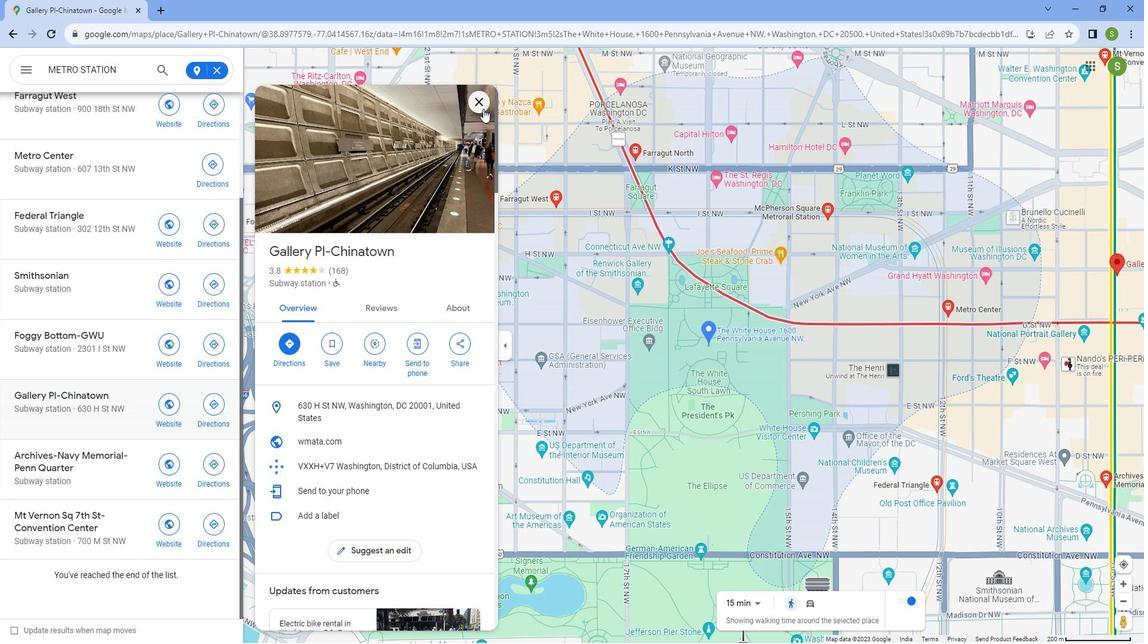 
Action: Mouse moved to (159, 261)
Screenshot: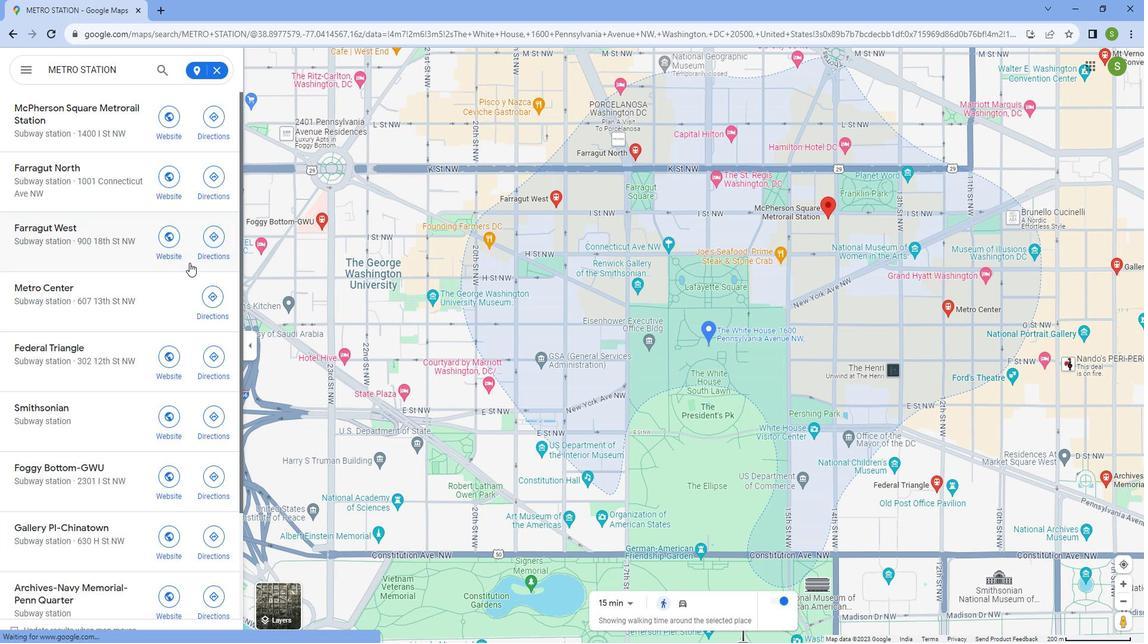 
Action: Mouse scrolled (159, 262) with delta (0, 0)
Screenshot: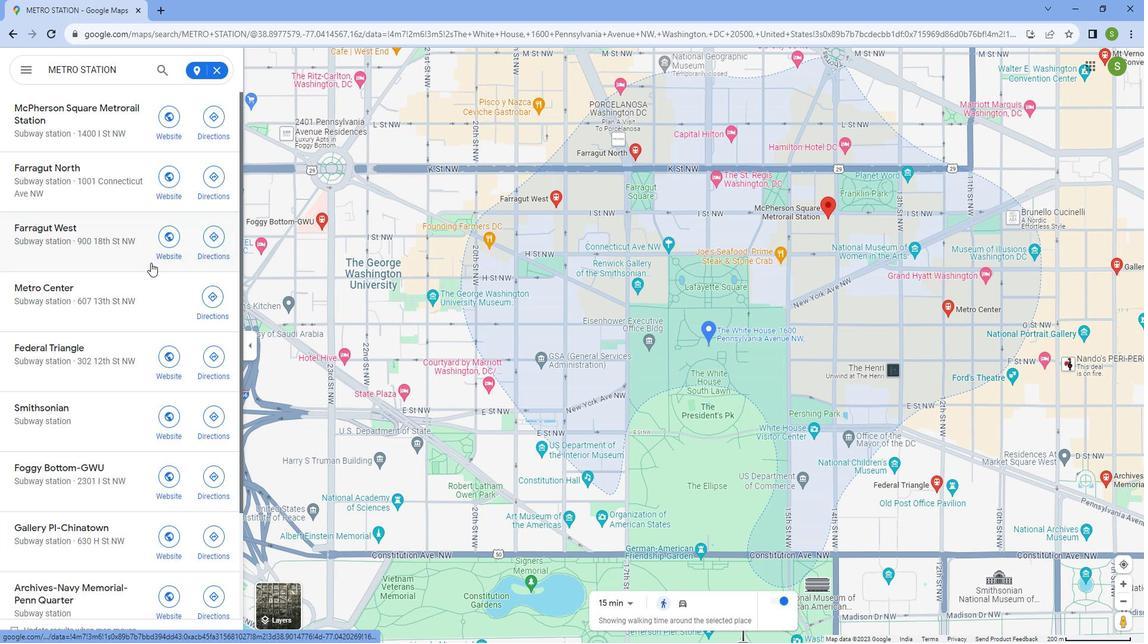 
Action: Mouse scrolled (159, 262) with delta (0, 0)
Screenshot: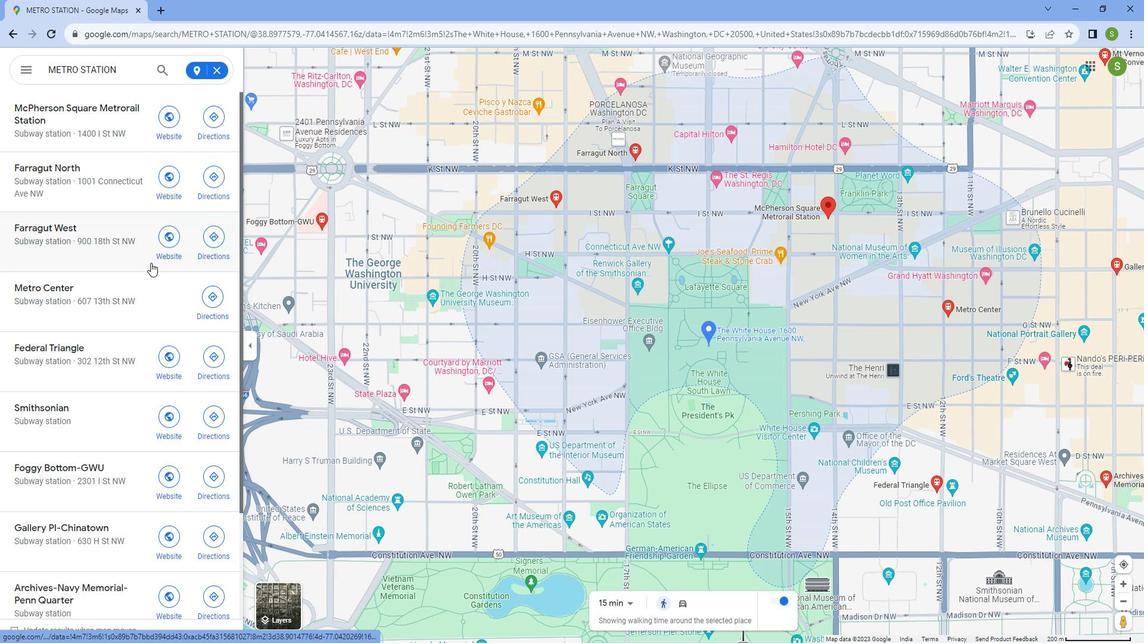 
Action: Mouse scrolled (159, 262) with delta (0, 0)
Screenshot: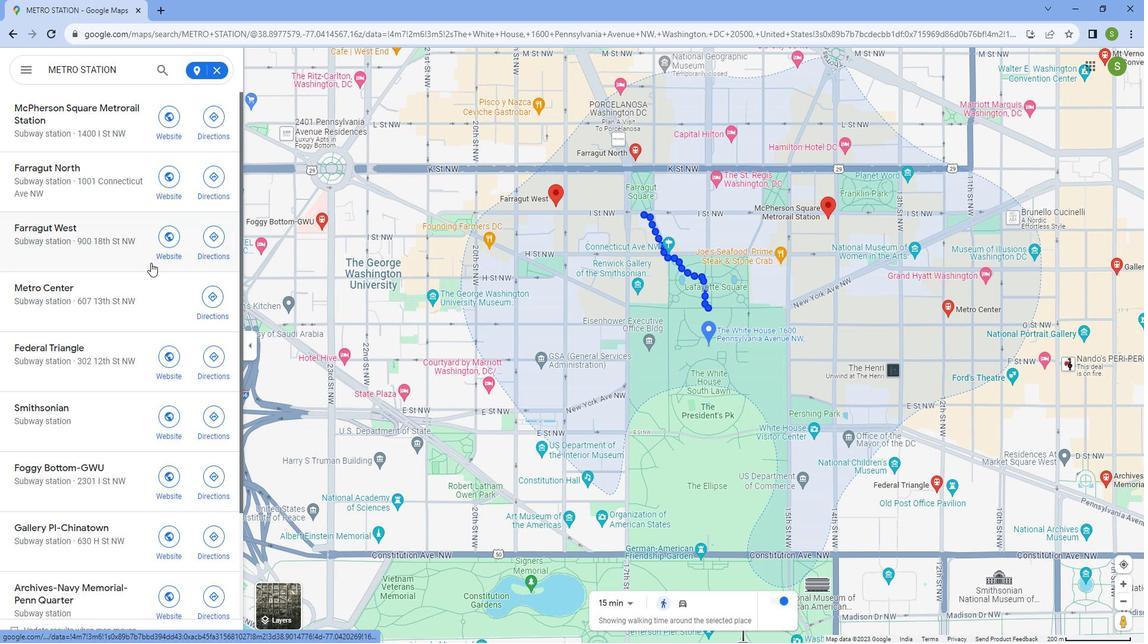 
Action: Mouse scrolled (159, 262) with delta (0, 0)
Screenshot: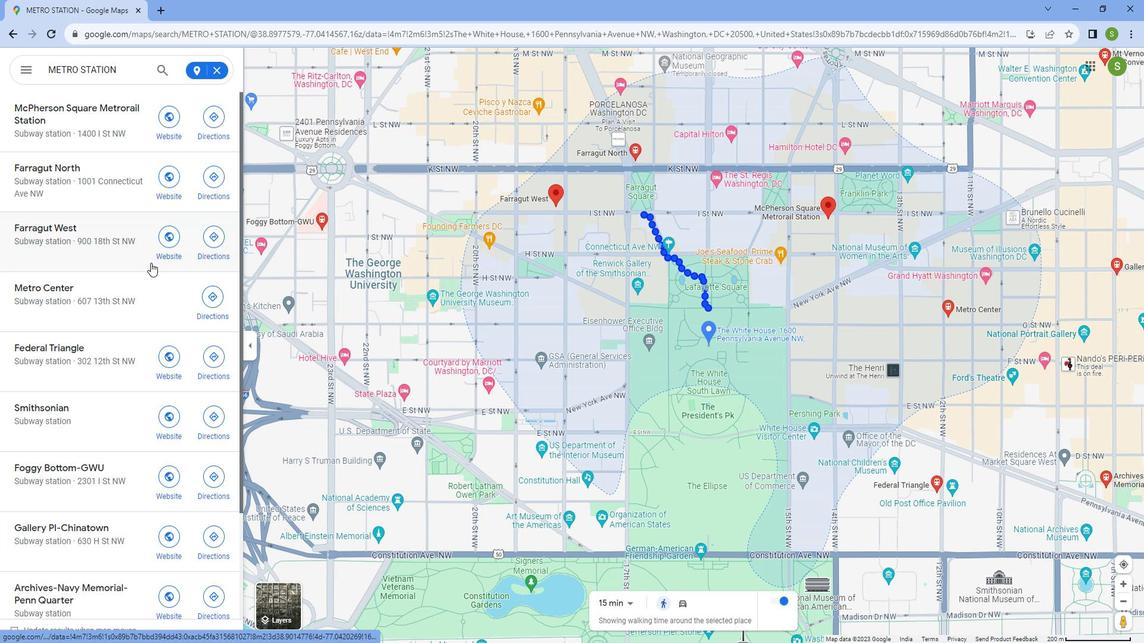 
Action: Mouse scrolled (159, 262) with delta (0, 0)
Screenshot: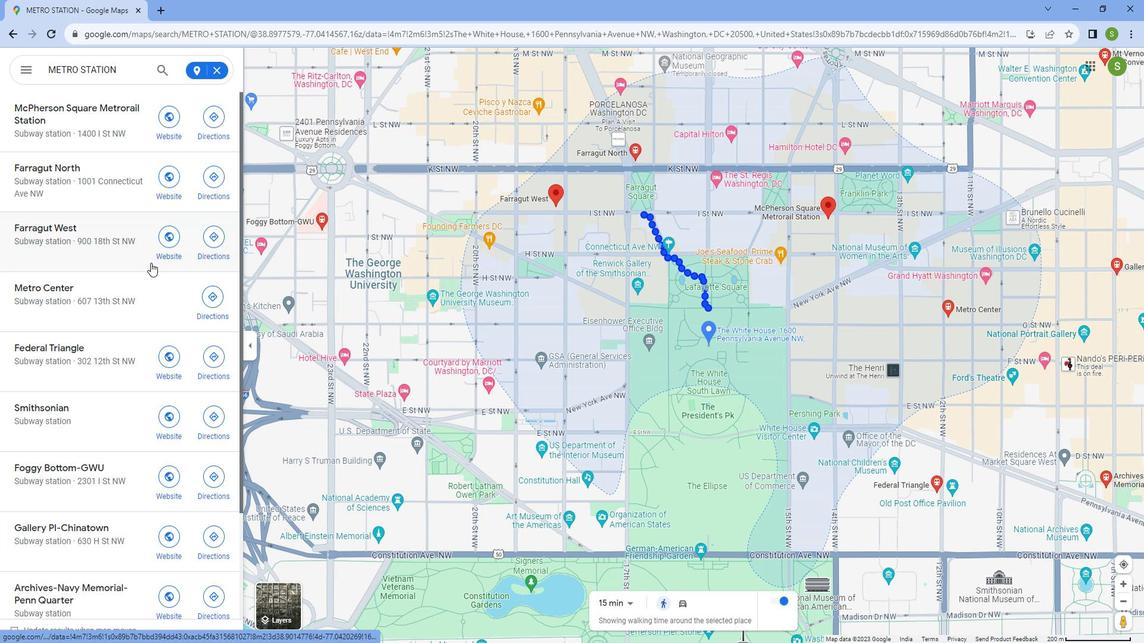 
Action: Mouse scrolled (159, 262) with delta (0, 0)
Screenshot: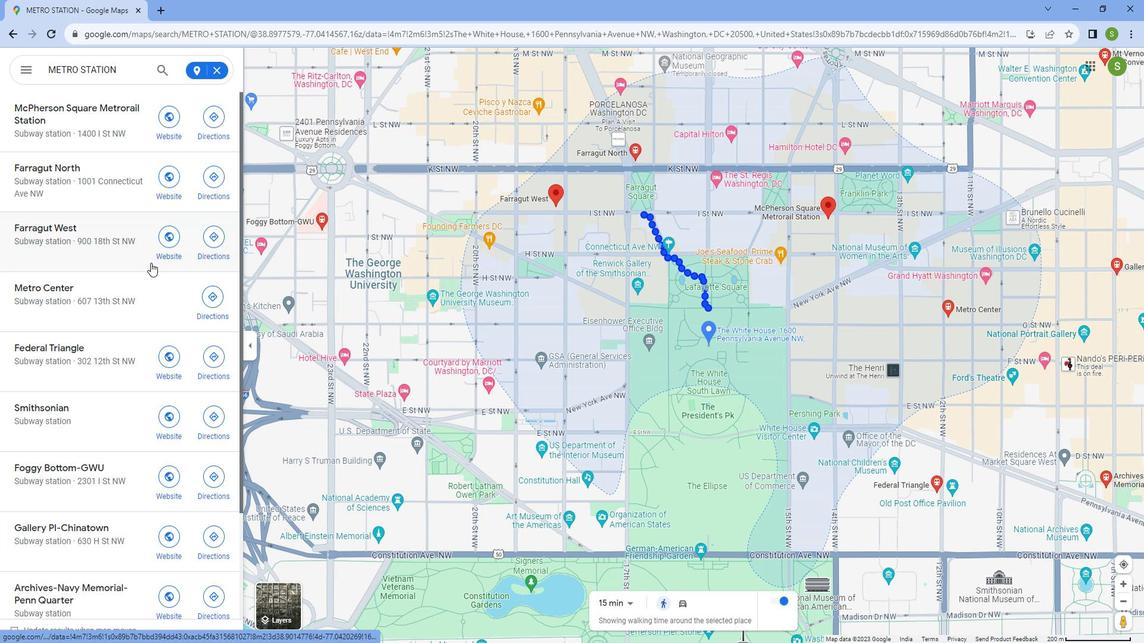 
Action: Mouse scrolled (159, 262) with delta (0, 0)
Screenshot: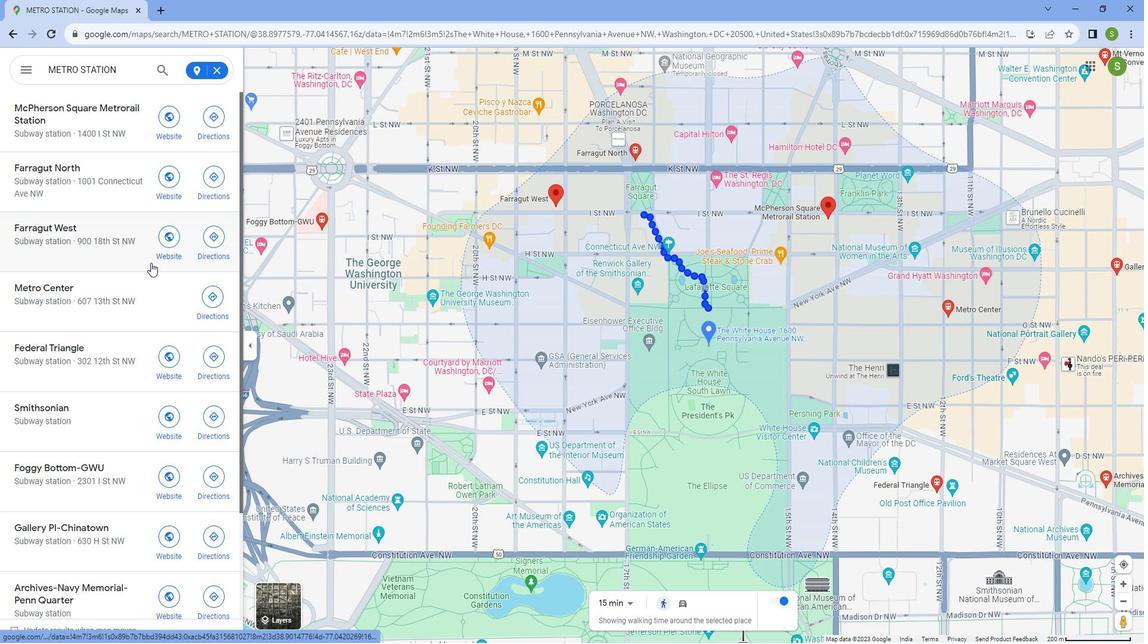 
Action: Mouse scrolled (159, 261) with delta (0, 0)
Screenshot: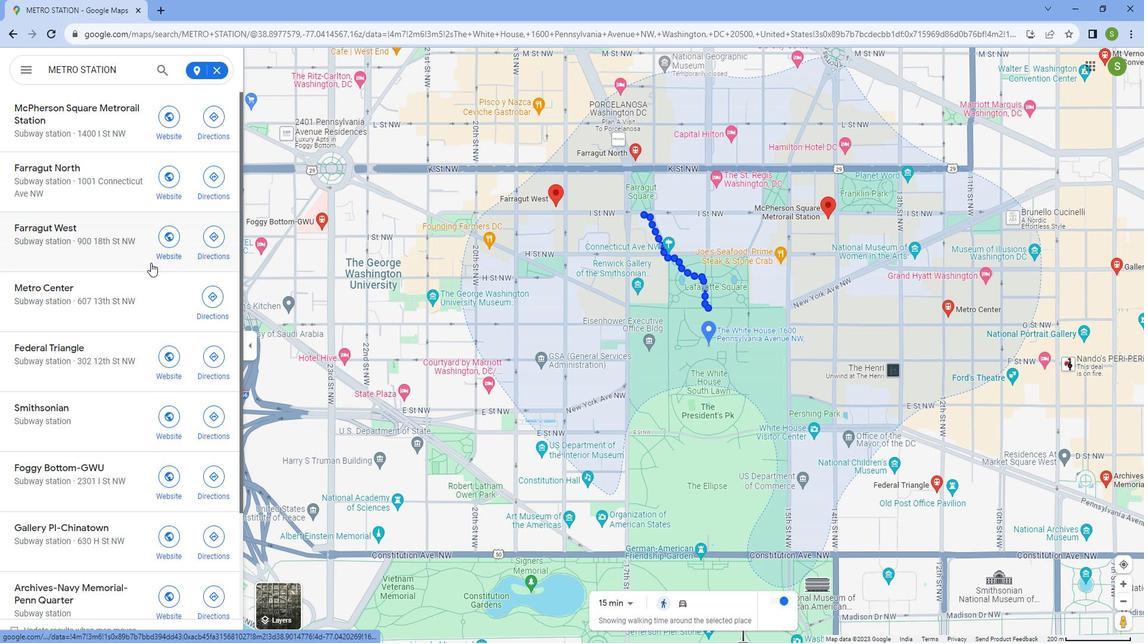 
Action: Mouse scrolled (159, 261) with delta (0, 0)
Screenshot: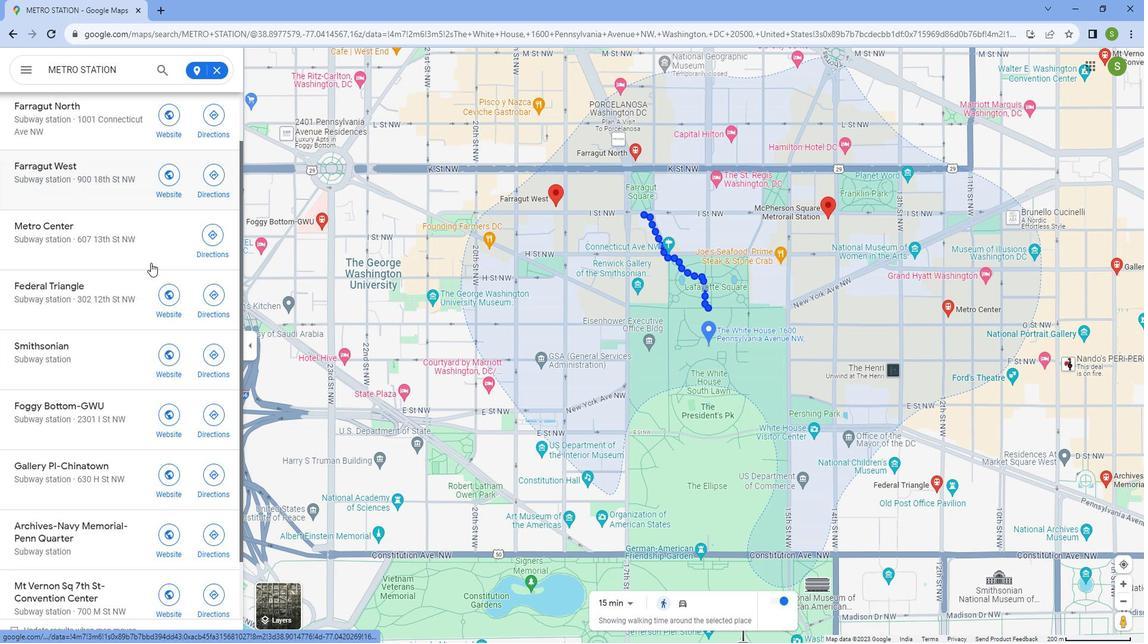 
Action: Mouse moved to (149, 262)
Screenshot: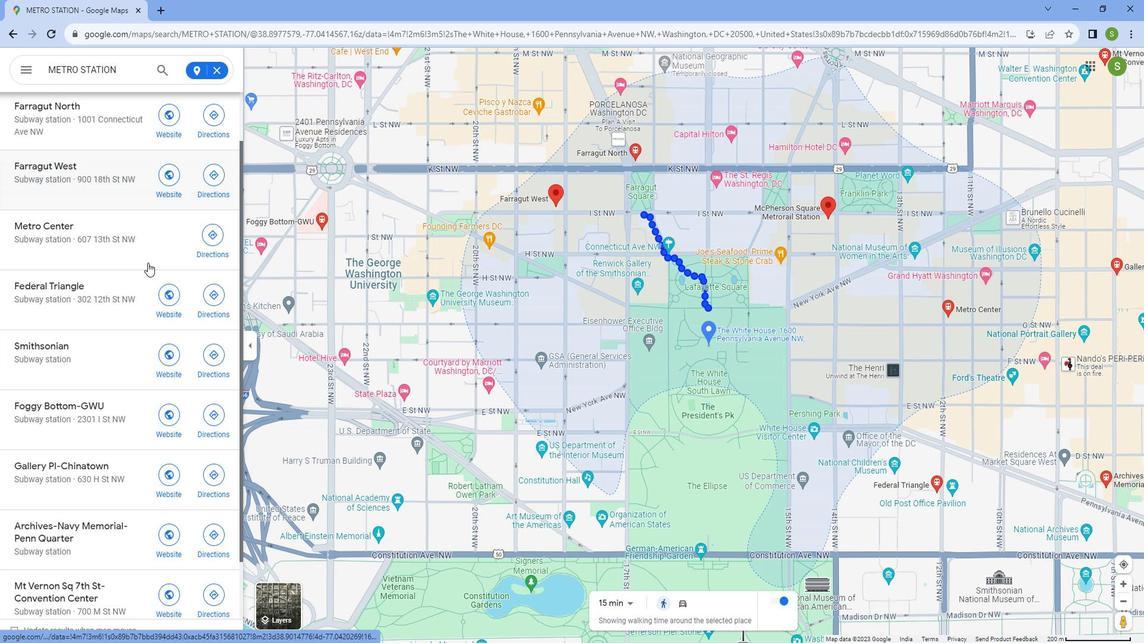 
Action: Mouse scrolled (149, 262) with delta (0, 0)
Screenshot: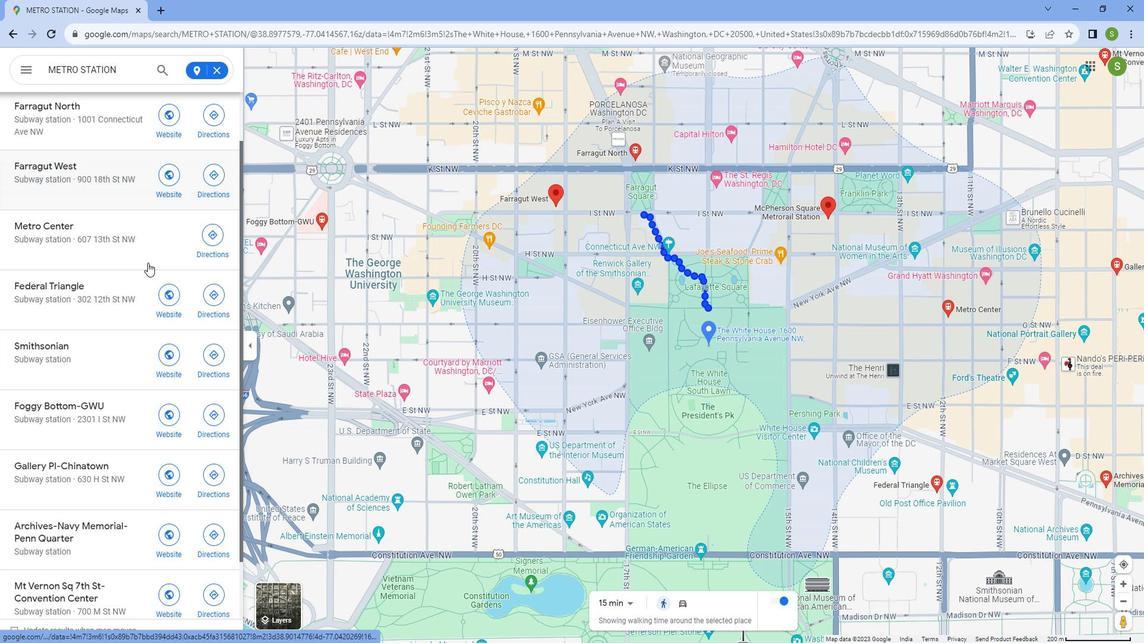 
Action: Mouse moved to (149, 263)
Screenshot: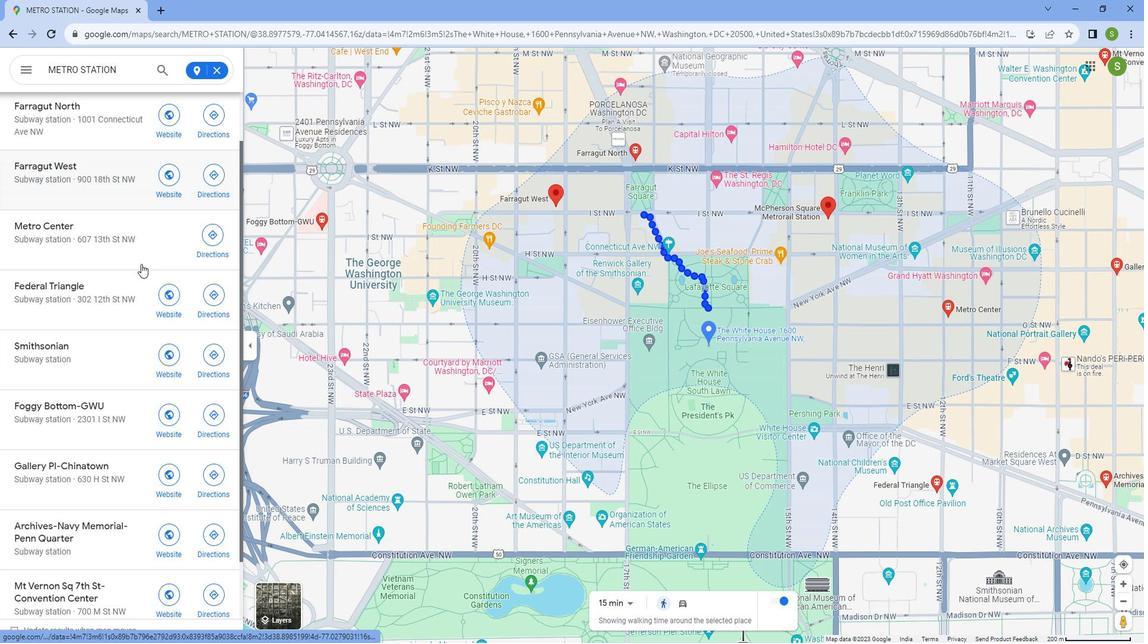 
Action: Mouse scrolled (149, 264) with delta (0, 0)
Screenshot: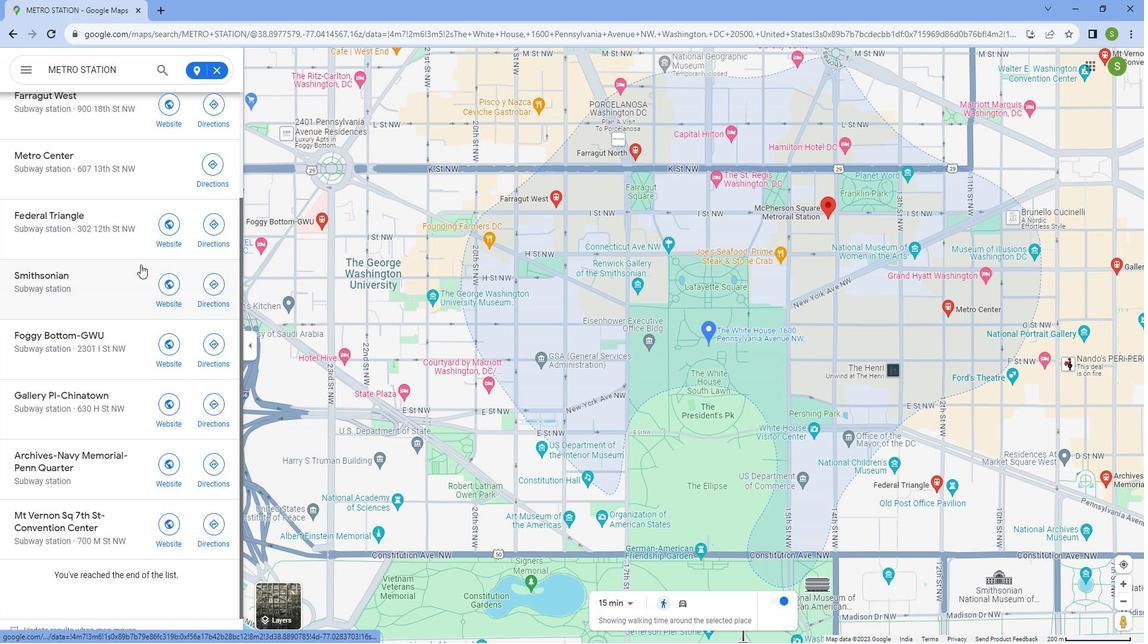 
